 Task: Add Sprouts Sea Salt Wavy Potato Chips to the cart.
Action: Mouse pressed left at (24, 86)
Screenshot: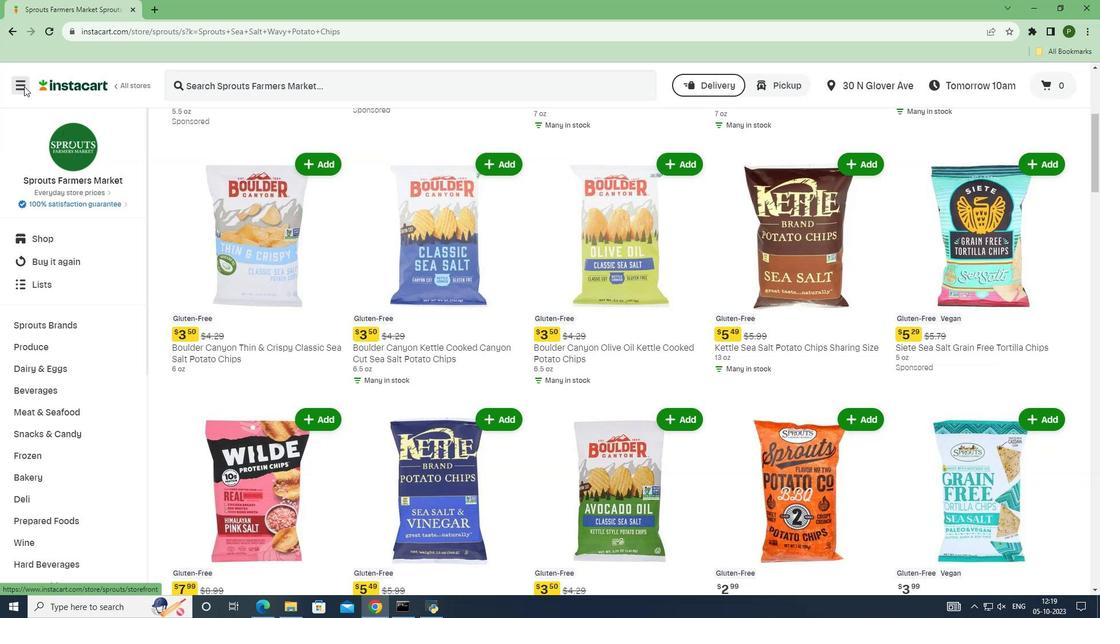 
Action: Mouse moved to (52, 315)
Screenshot: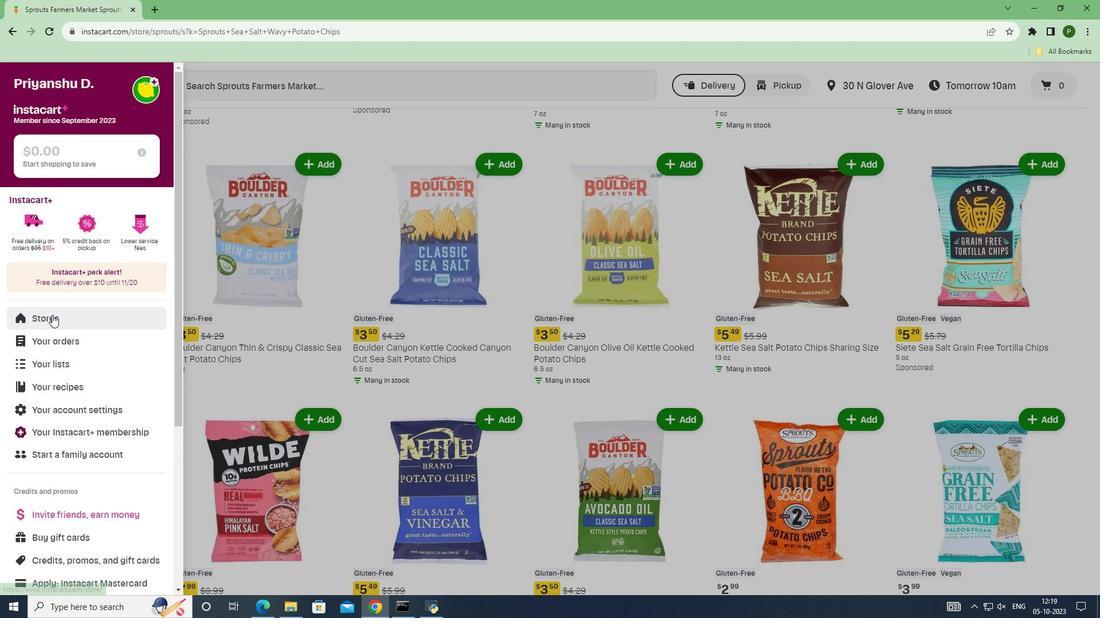 
Action: Mouse pressed left at (52, 315)
Screenshot: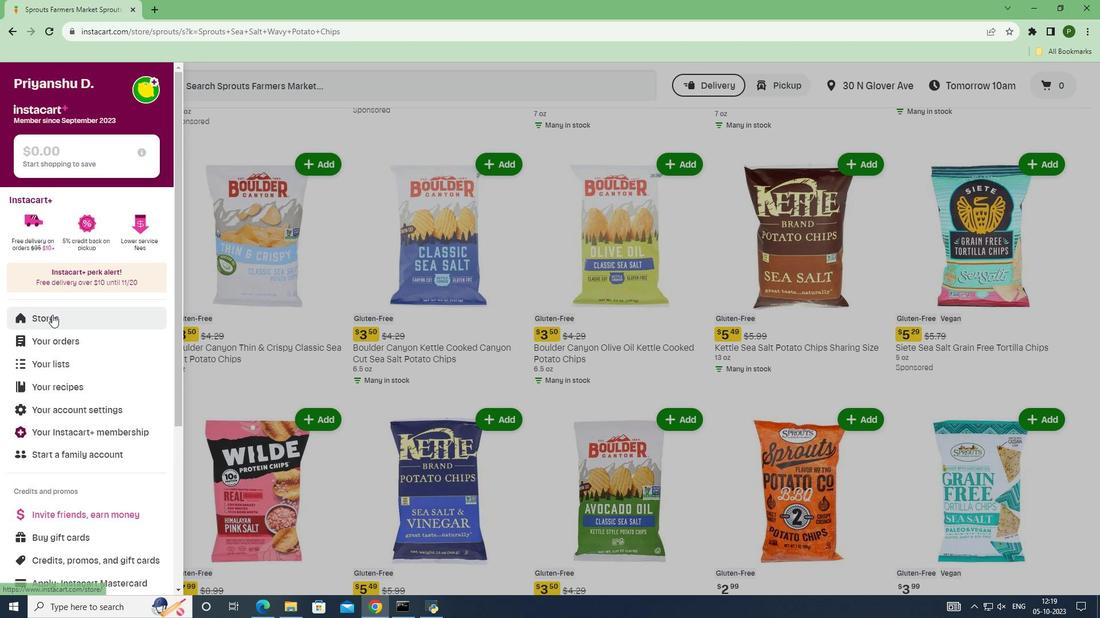 
Action: Mouse moved to (253, 132)
Screenshot: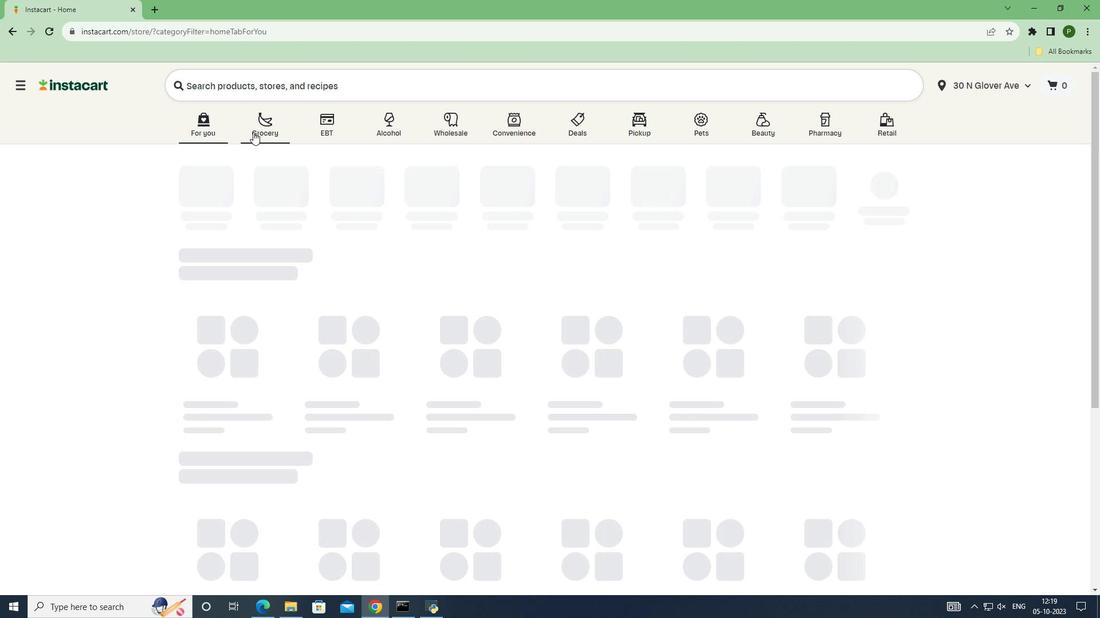 
Action: Mouse pressed left at (253, 132)
Screenshot: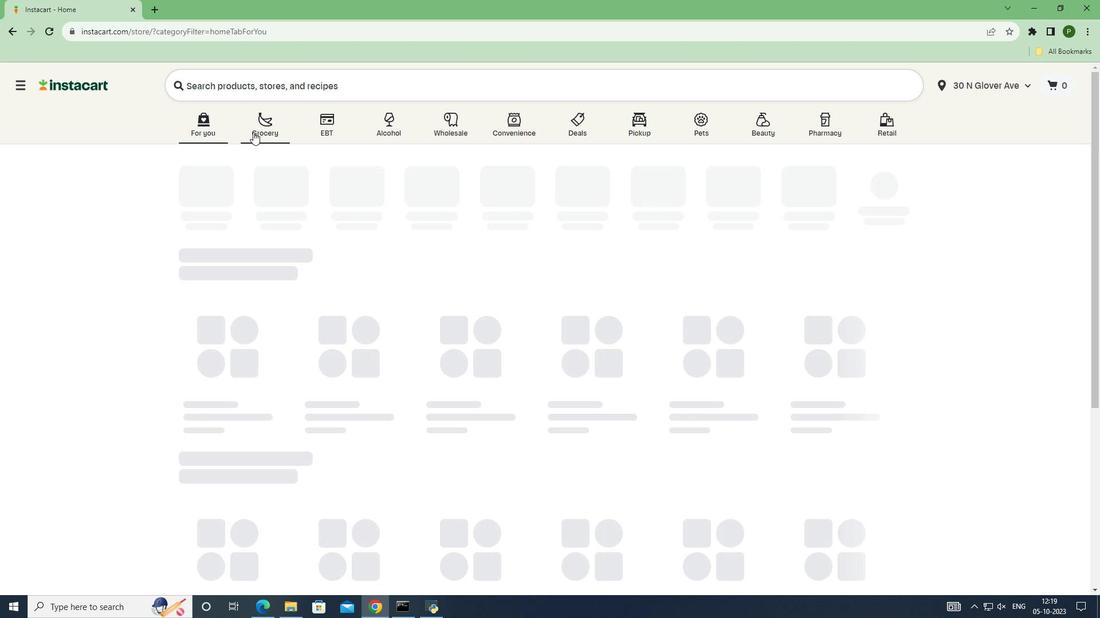 
Action: Mouse moved to (700, 252)
Screenshot: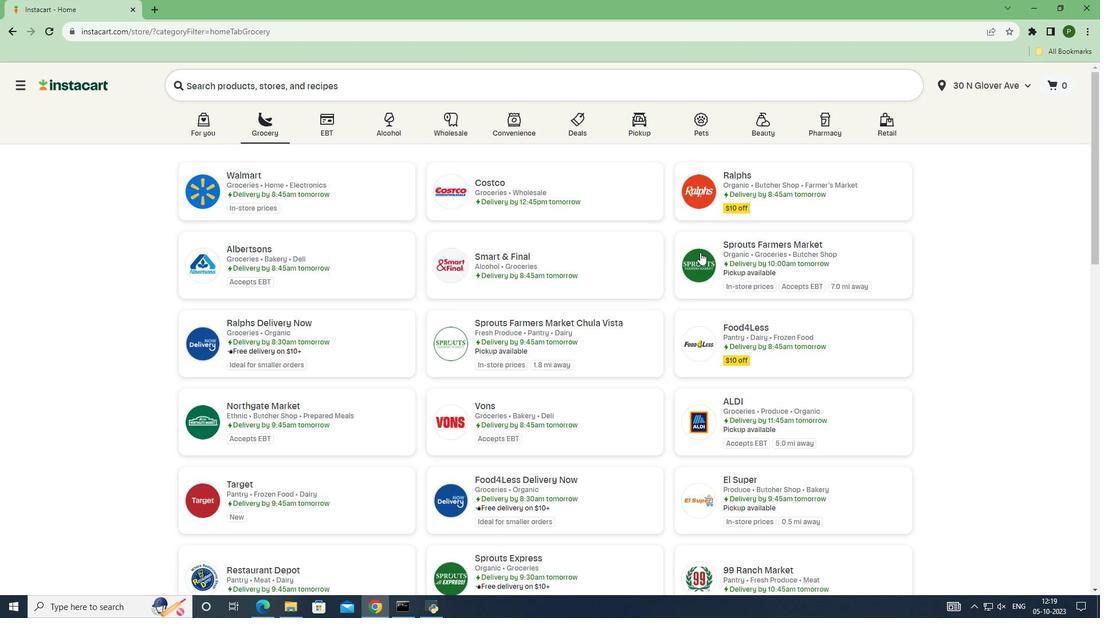 
Action: Mouse pressed left at (700, 252)
Screenshot: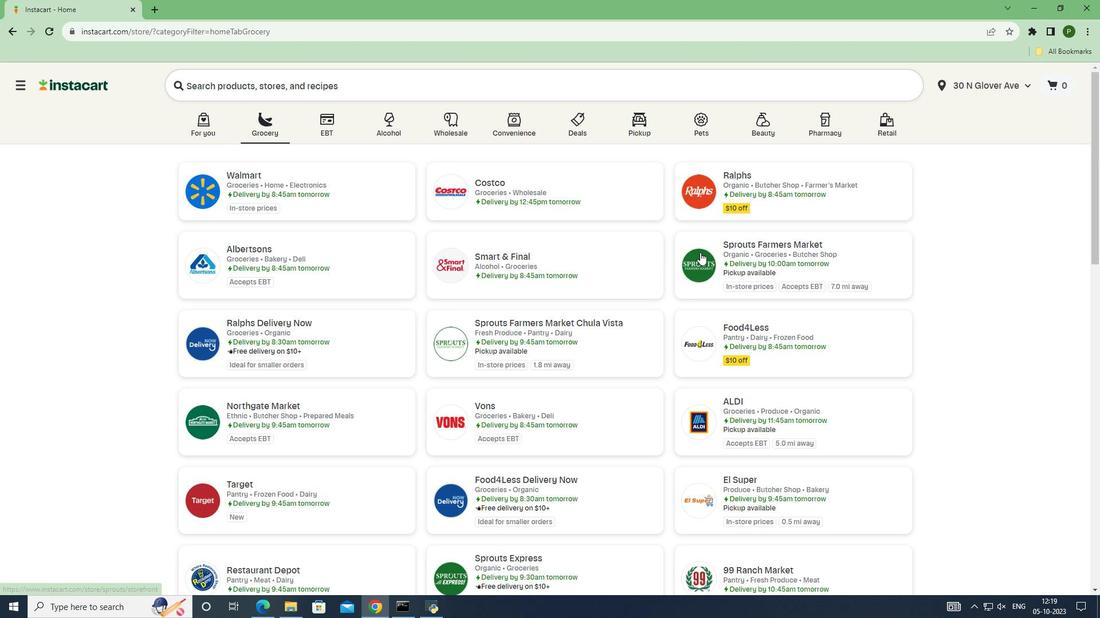 
Action: Mouse moved to (75, 330)
Screenshot: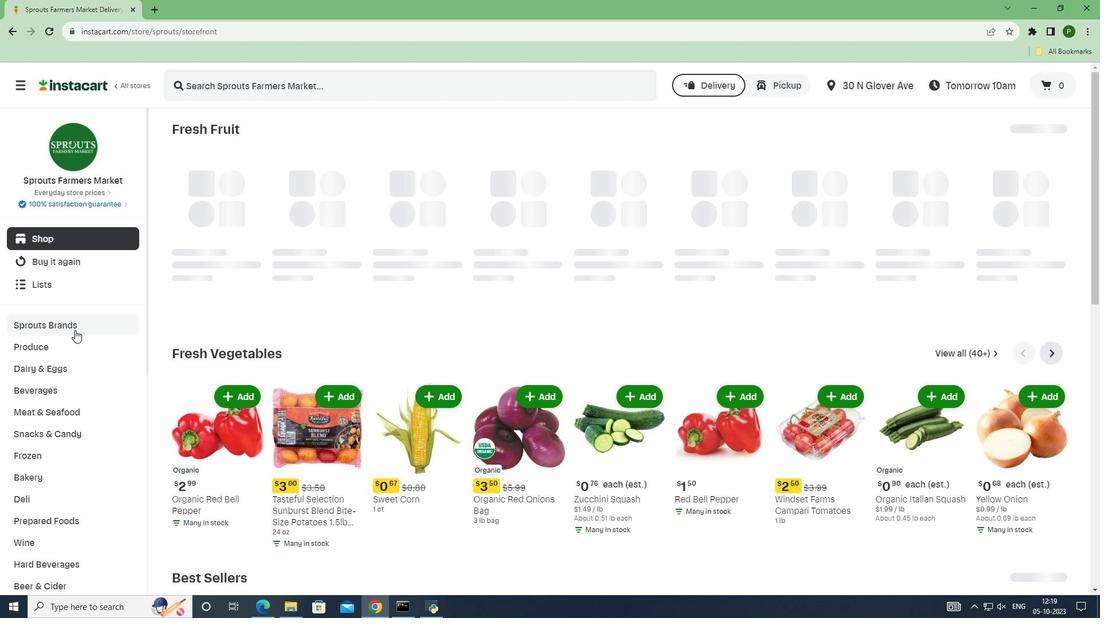 
Action: Mouse pressed left at (75, 330)
Screenshot: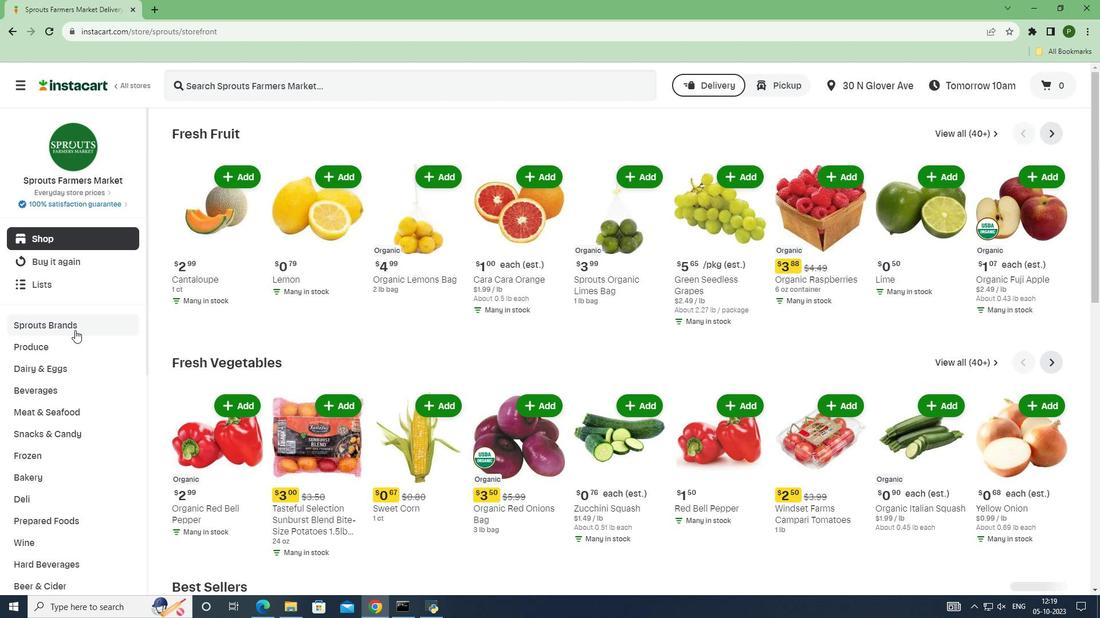 
Action: Mouse moved to (53, 414)
Screenshot: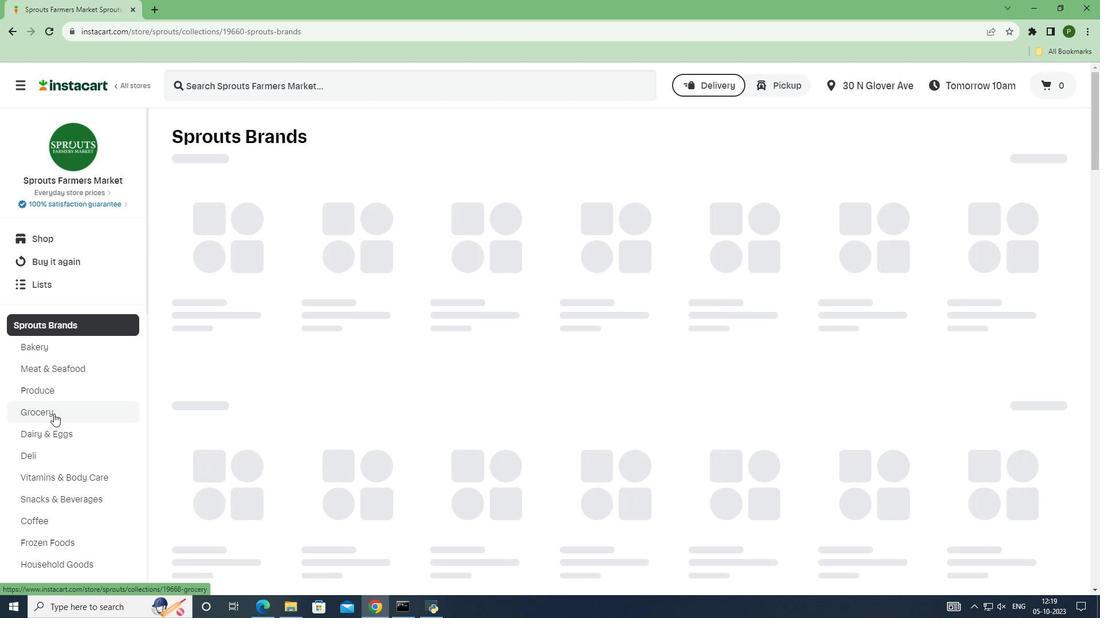 
Action: Mouse pressed left at (53, 414)
Screenshot: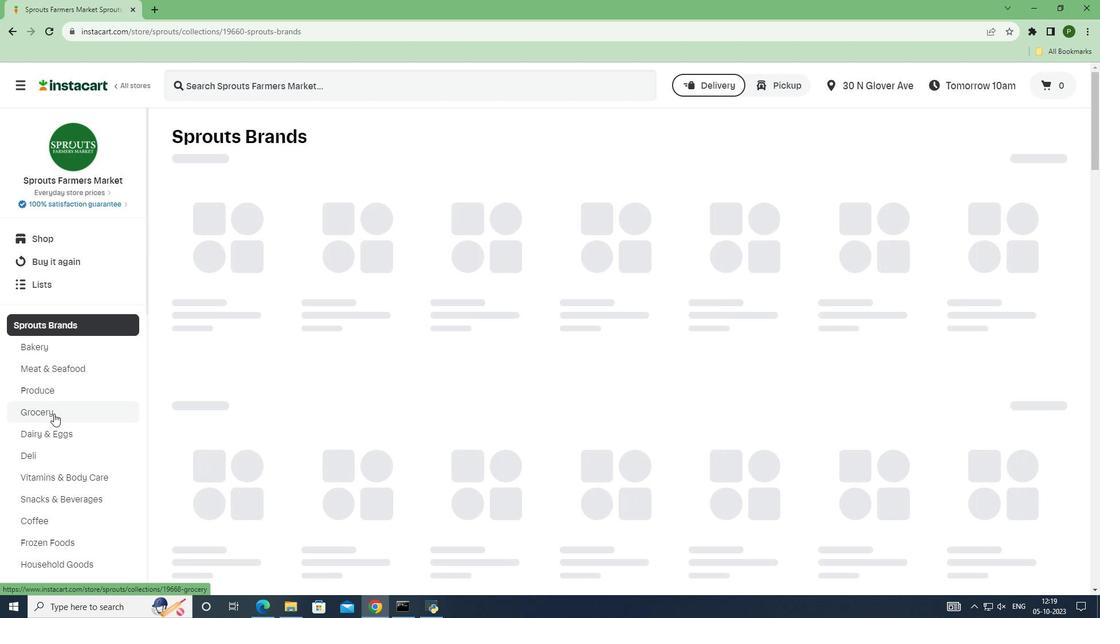
Action: Mouse moved to (260, 253)
Screenshot: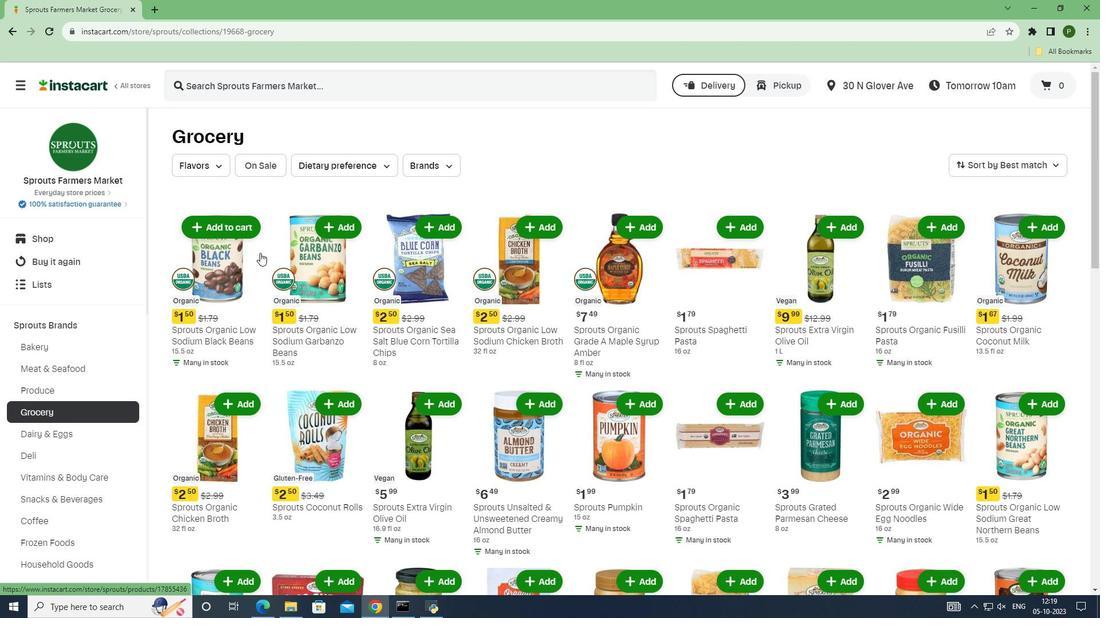 
Action: Mouse scrolled (260, 252) with delta (0, 0)
Screenshot: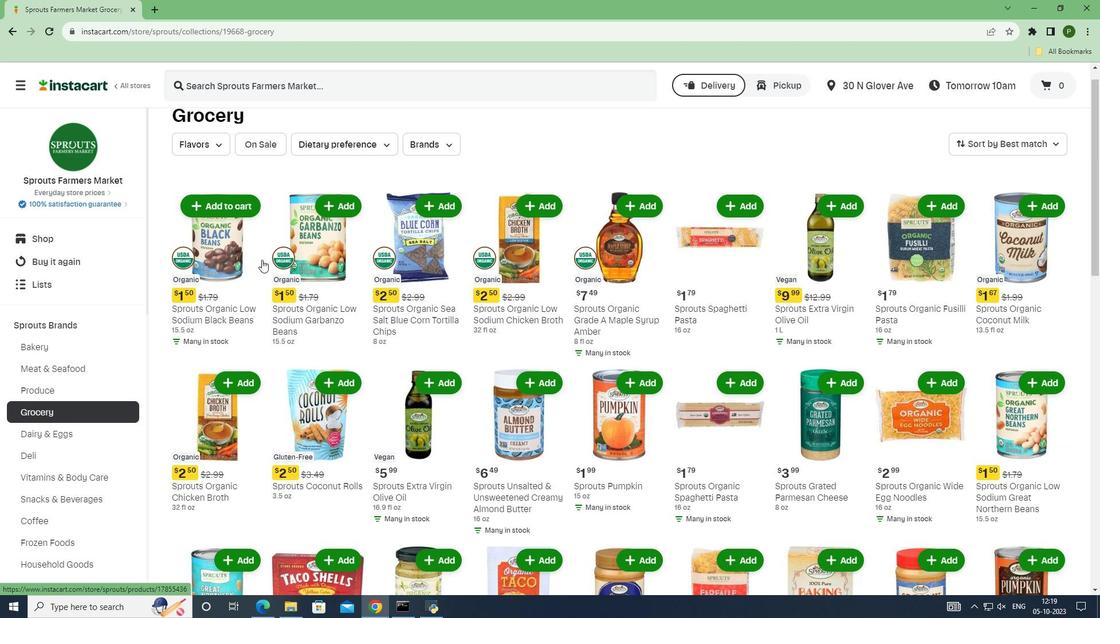 
Action: Mouse moved to (261, 260)
Screenshot: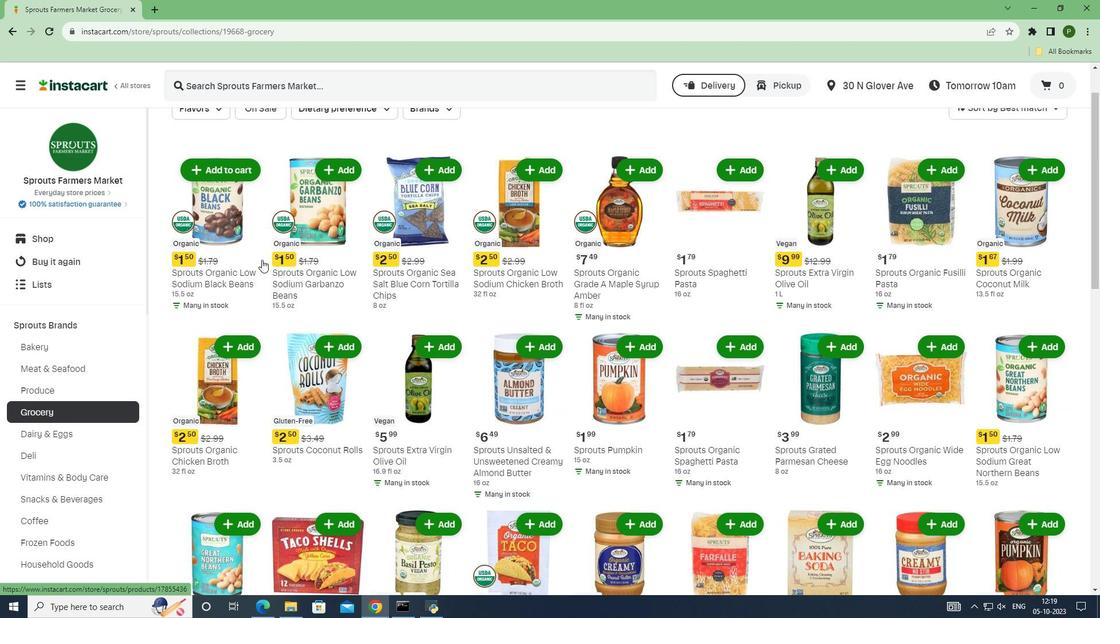 
Action: Mouse scrolled (261, 259) with delta (0, 0)
Screenshot: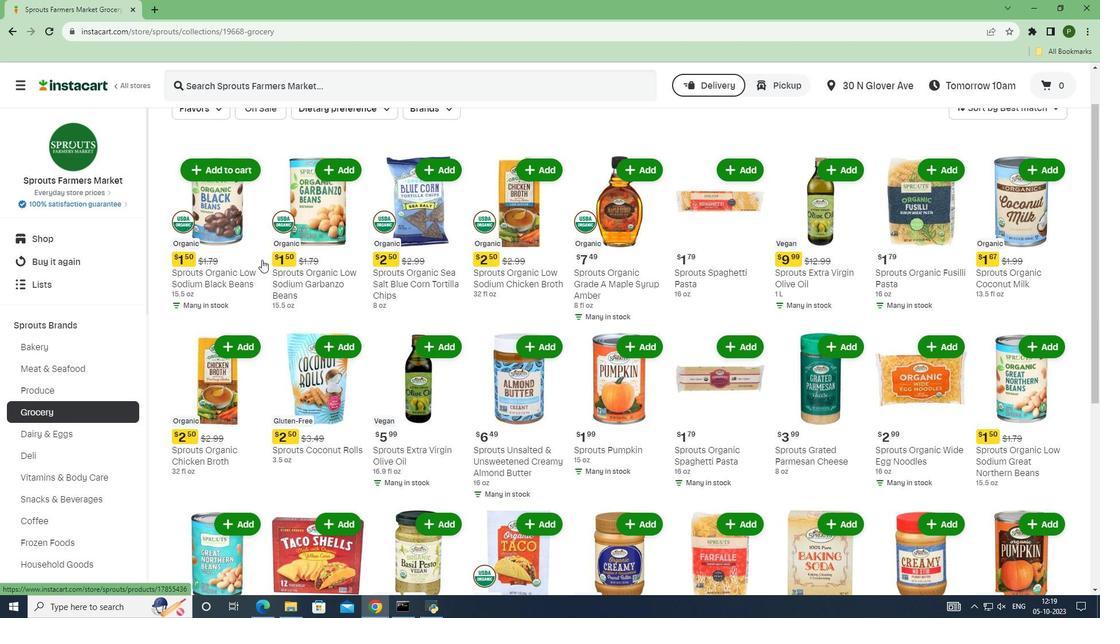 
Action: Mouse scrolled (261, 259) with delta (0, 0)
Screenshot: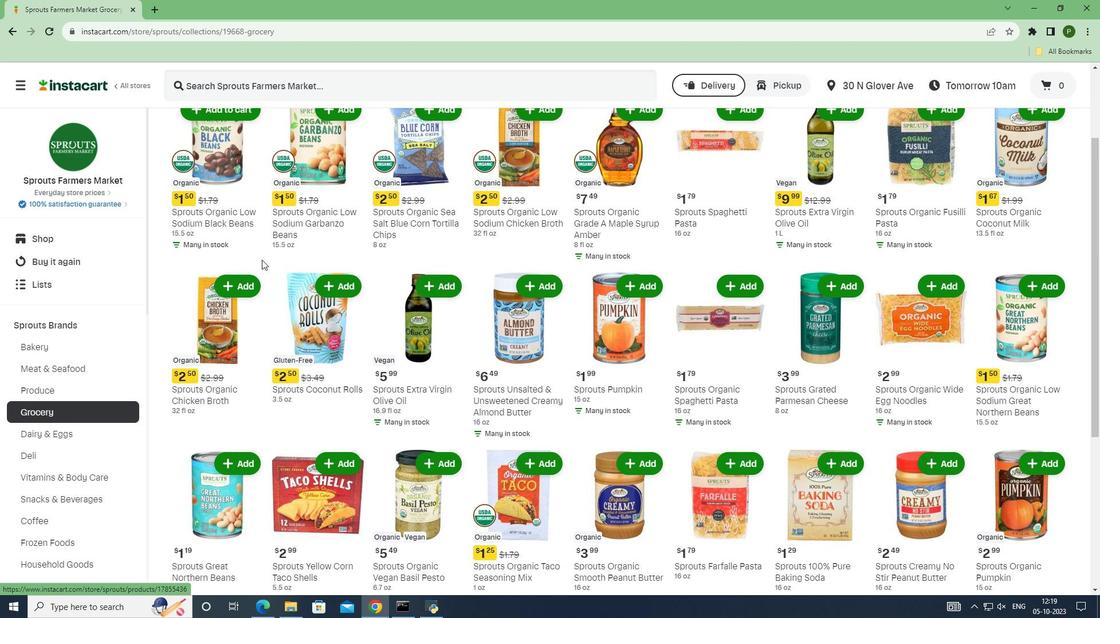 
Action: Mouse scrolled (261, 259) with delta (0, 0)
Screenshot: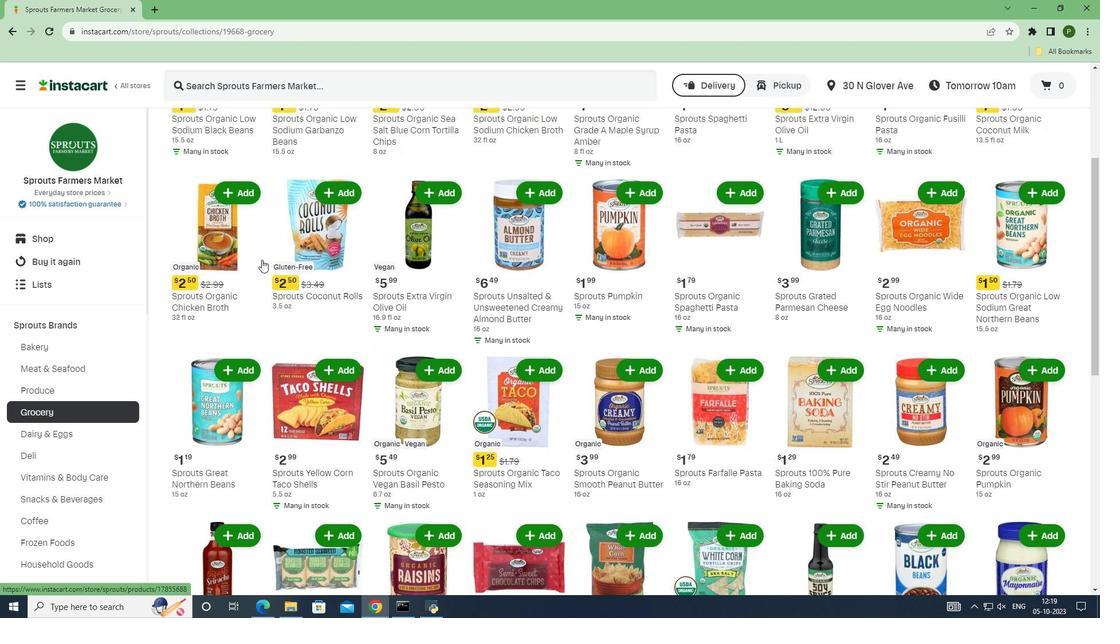 
Action: Mouse scrolled (261, 259) with delta (0, 0)
Screenshot: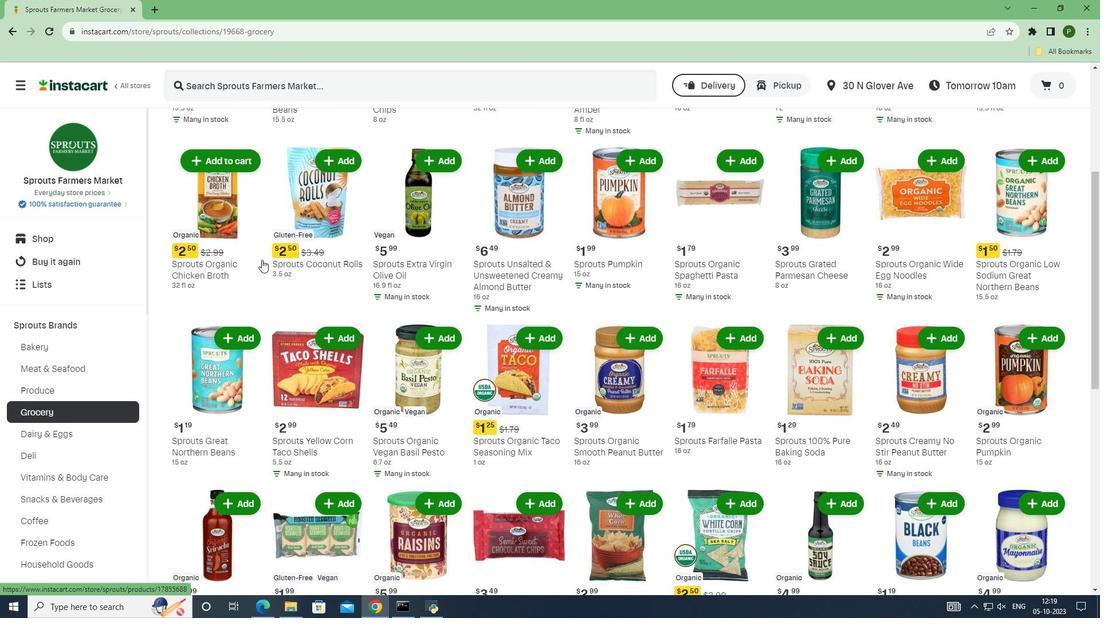 
Action: Mouse scrolled (261, 259) with delta (0, 0)
Screenshot: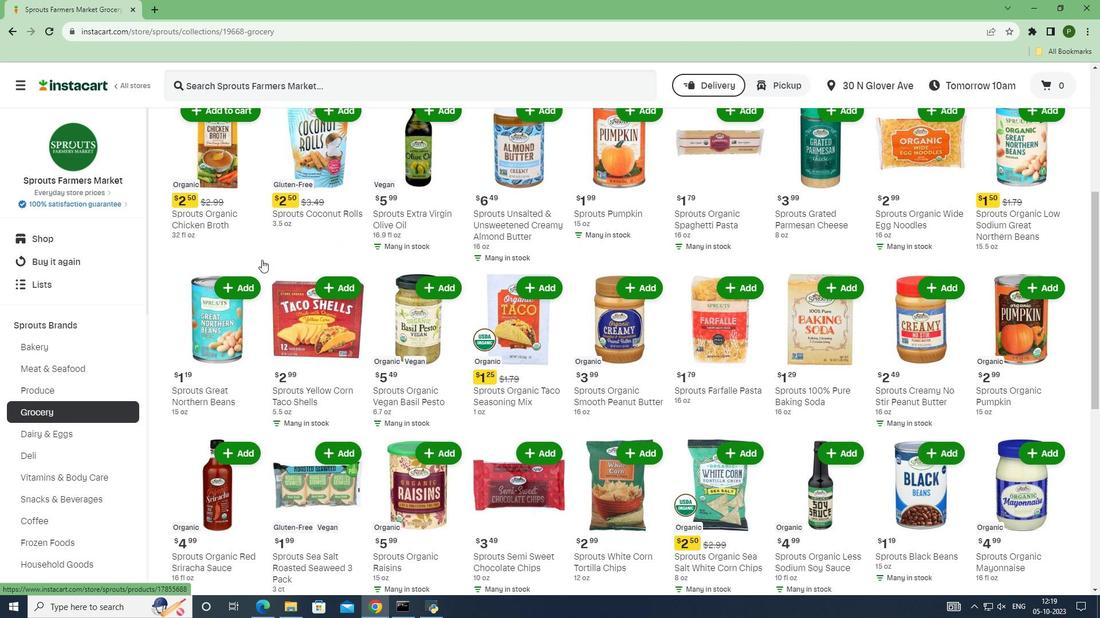 
Action: Mouse scrolled (261, 259) with delta (0, 0)
Screenshot: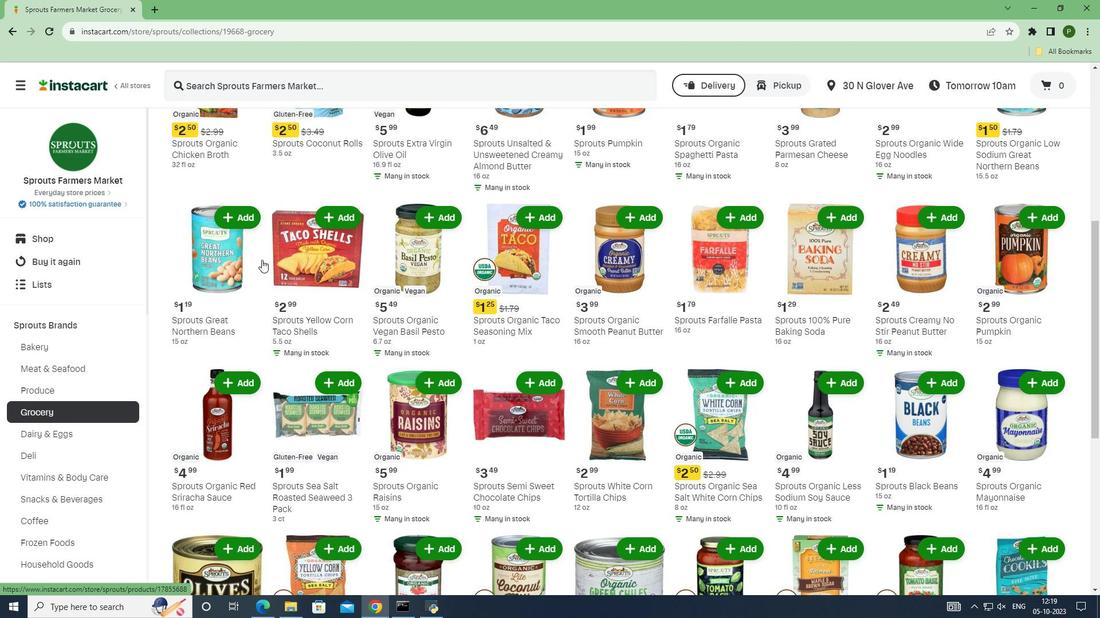 
Action: Mouse scrolled (261, 259) with delta (0, 0)
Screenshot: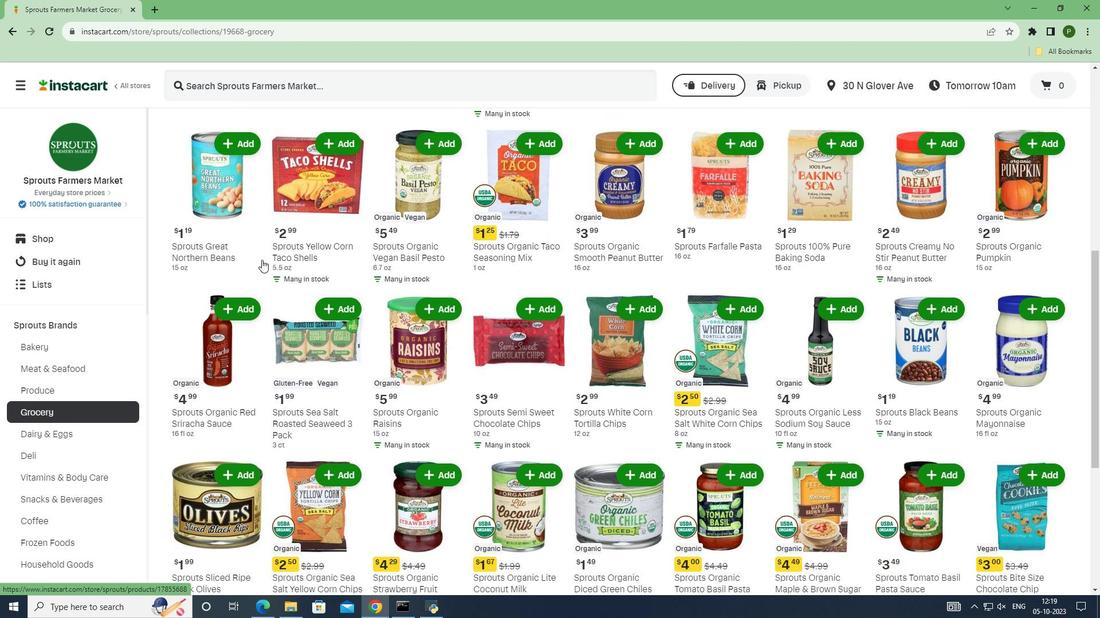
Action: Mouse scrolled (261, 259) with delta (0, 0)
Screenshot: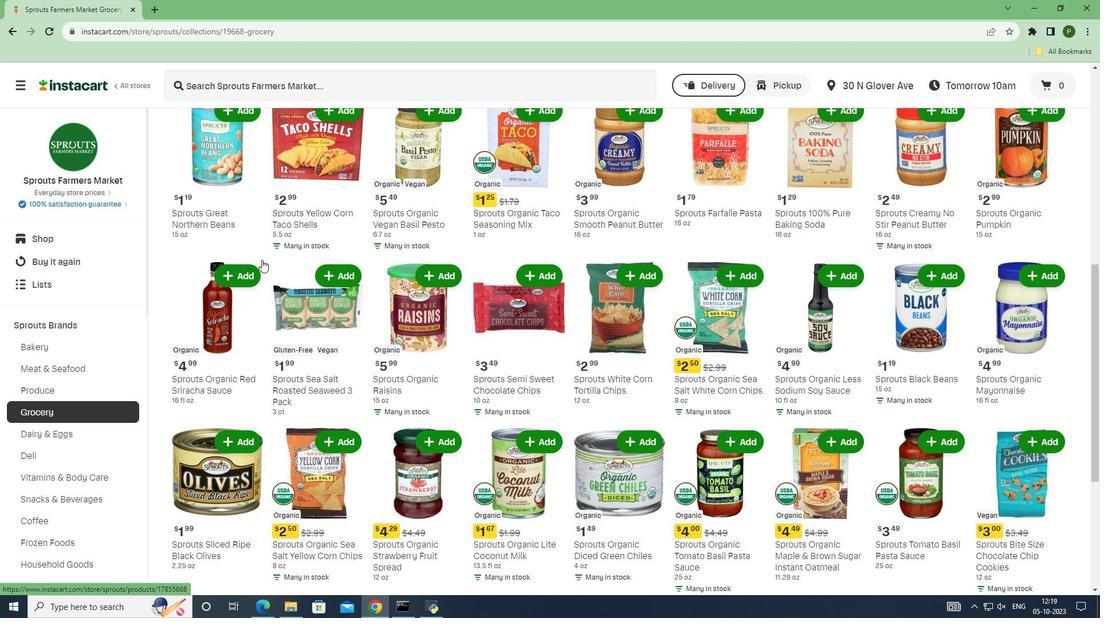 
Action: Mouse scrolled (261, 259) with delta (0, 0)
Screenshot: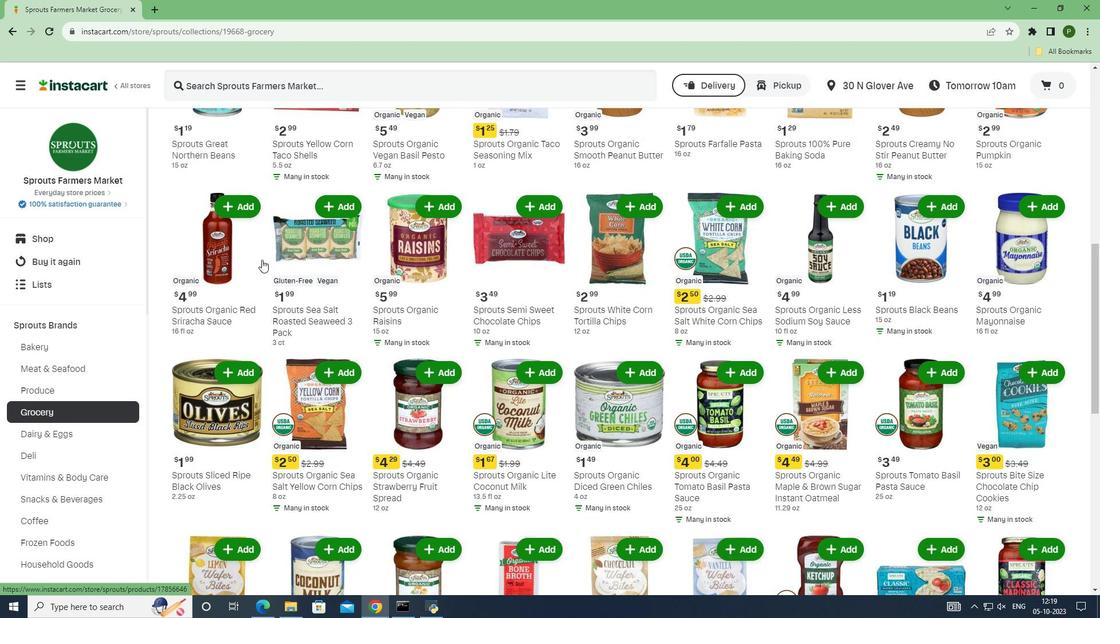 
Action: Mouse scrolled (261, 259) with delta (0, 0)
Screenshot: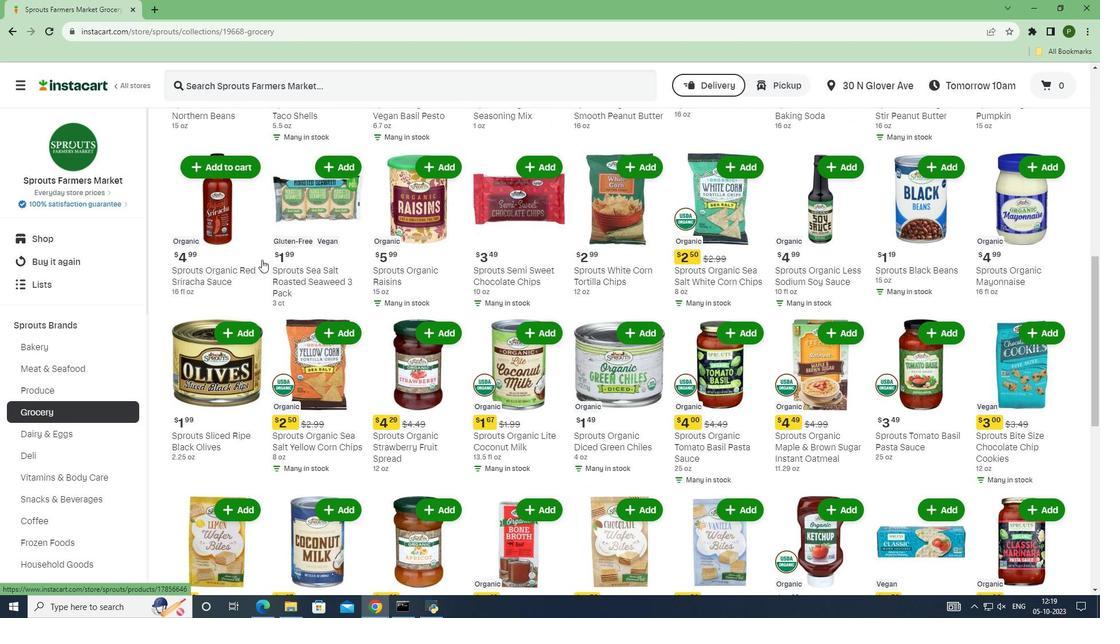 
Action: Mouse scrolled (261, 259) with delta (0, 0)
Screenshot: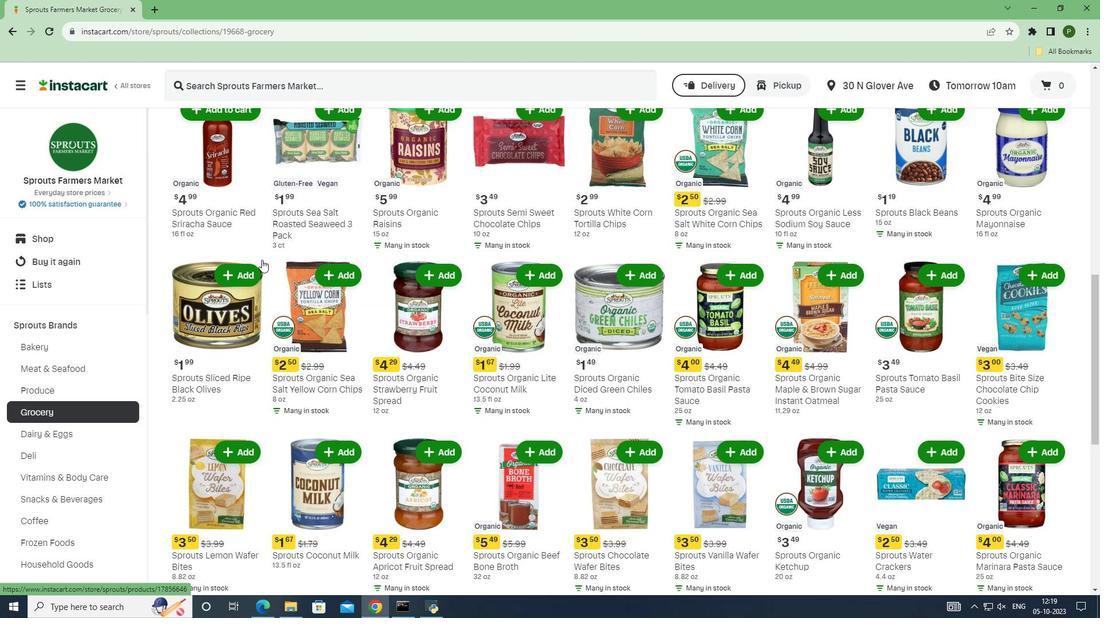 
Action: Mouse scrolled (261, 259) with delta (0, 0)
Screenshot: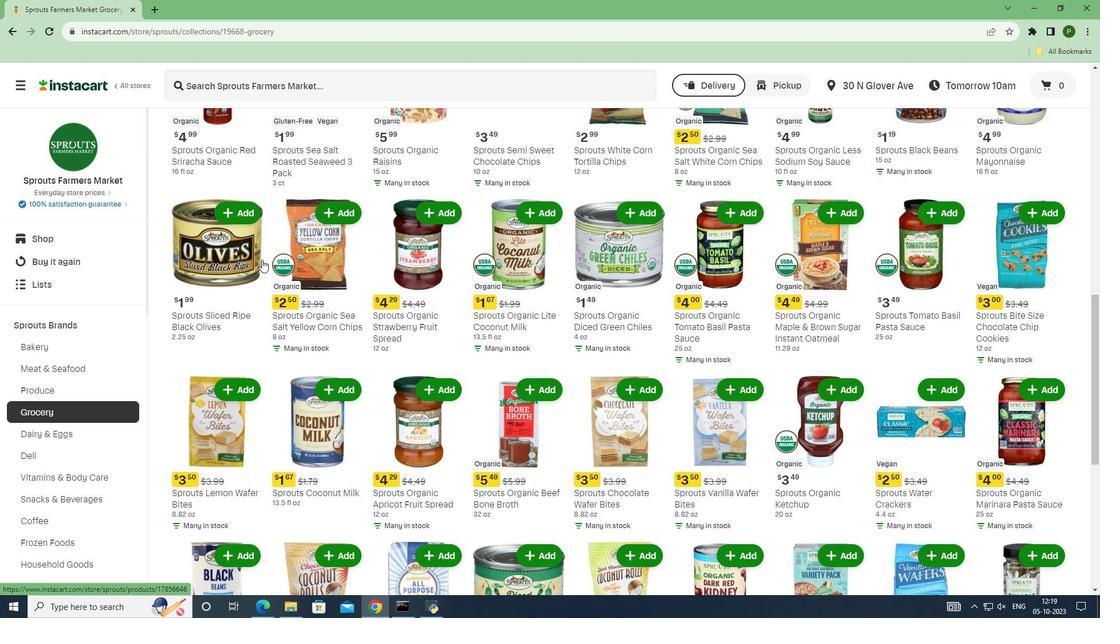 
Action: Mouse scrolled (261, 259) with delta (0, 0)
Screenshot: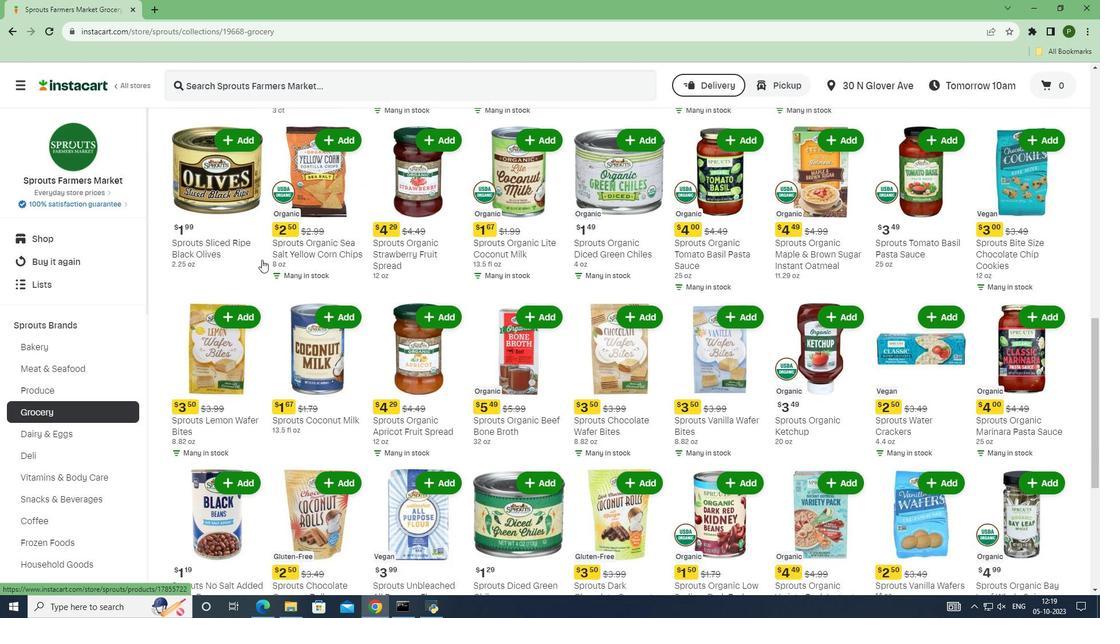 
Action: Mouse scrolled (261, 259) with delta (0, 0)
Screenshot: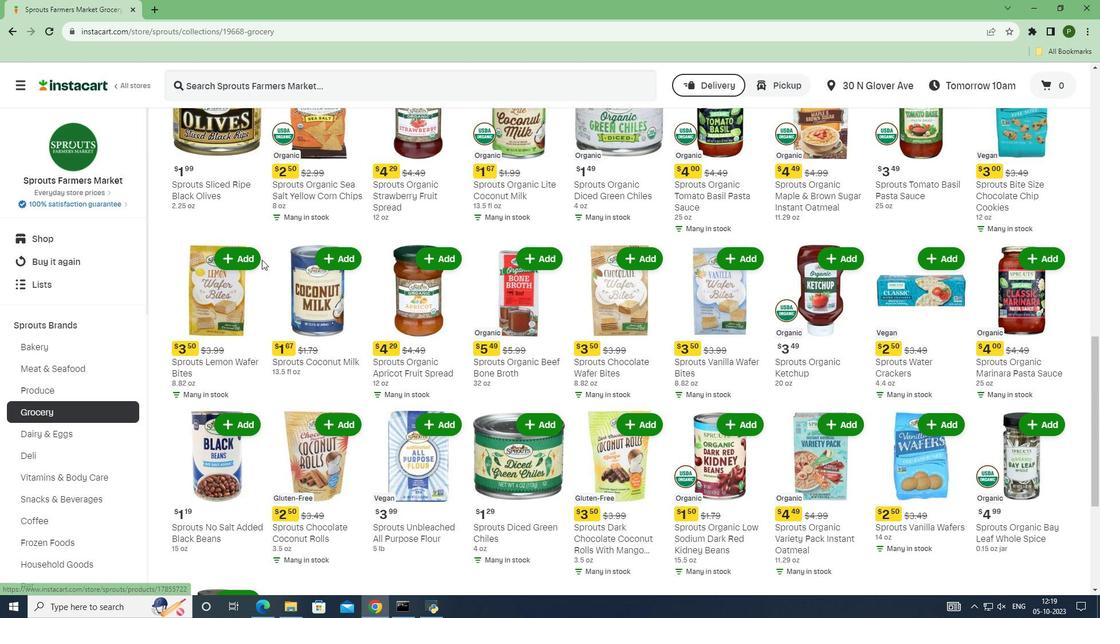 
Action: Mouse scrolled (261, 259) with delta (0, 0)
Screenshot: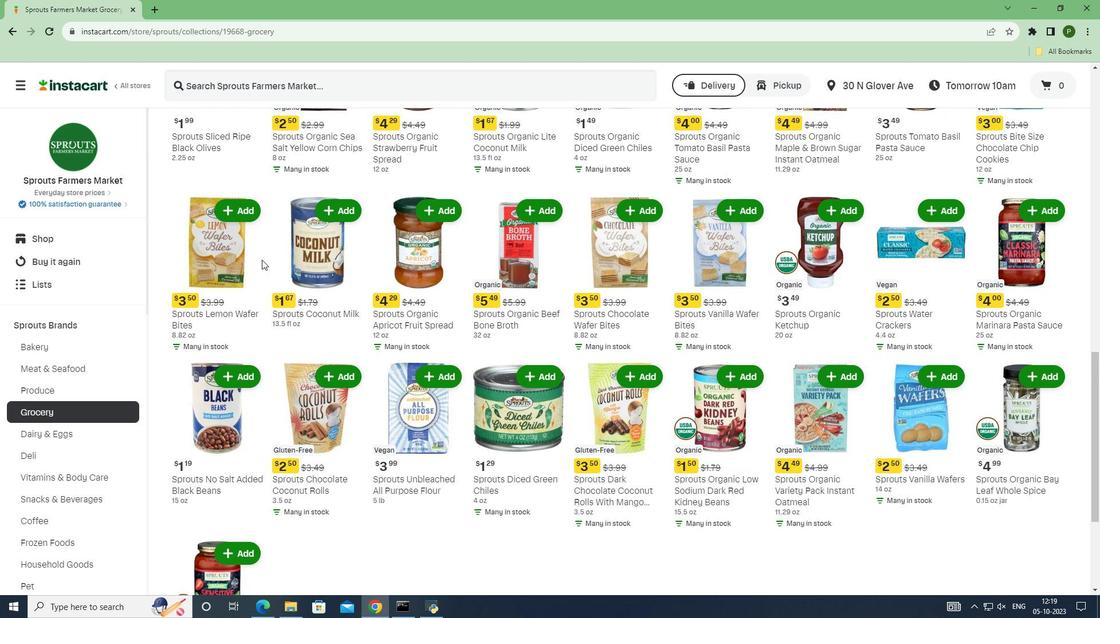 
Action: Mouse scrolled (261, 259) with delta (0, 0)
Screenshot: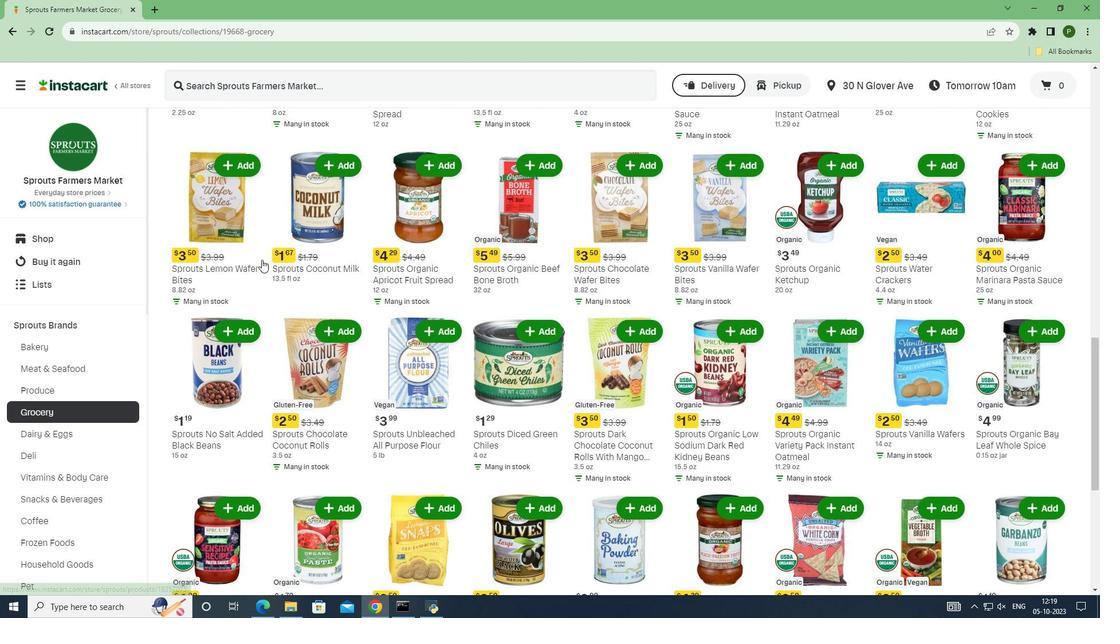 
Action: Mouse scrolled (261, 259) with delta (0, 0)
Screenshot: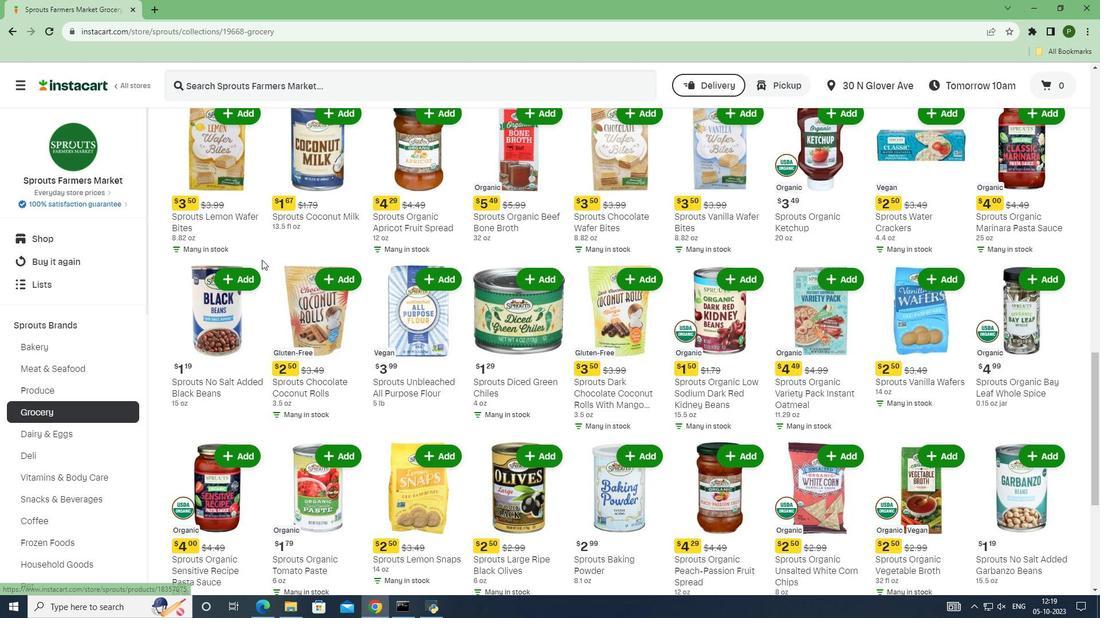 
Action: Mouse scrolled (261, 259) with delta (0, 0)
Screenshot: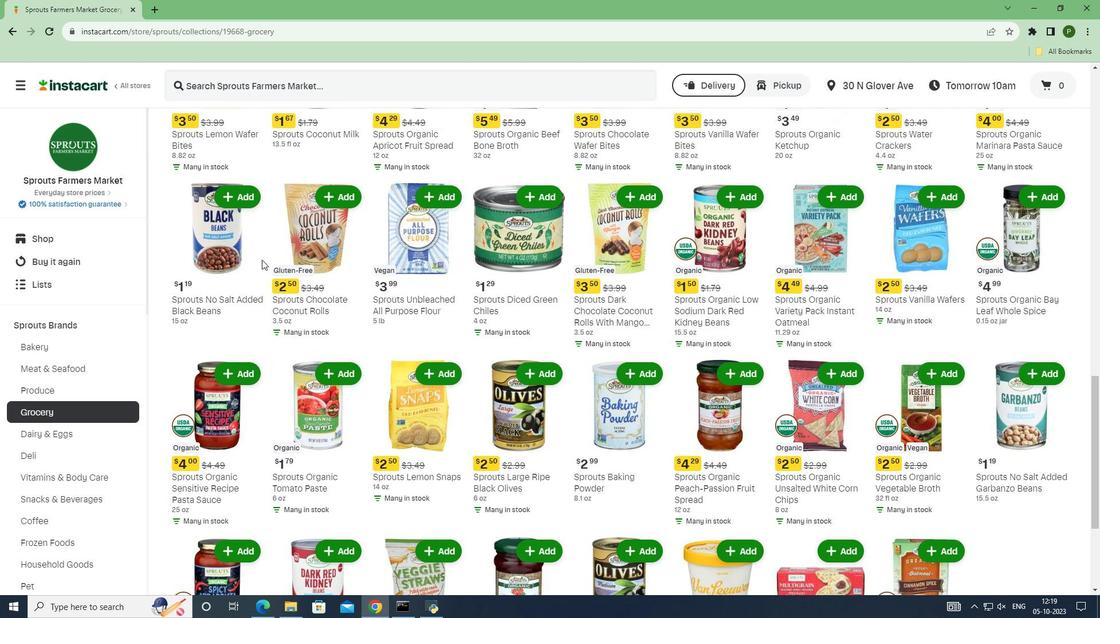 
Action: Mouse scrolled (261, 259) with delta (0, 0)
Screenshot: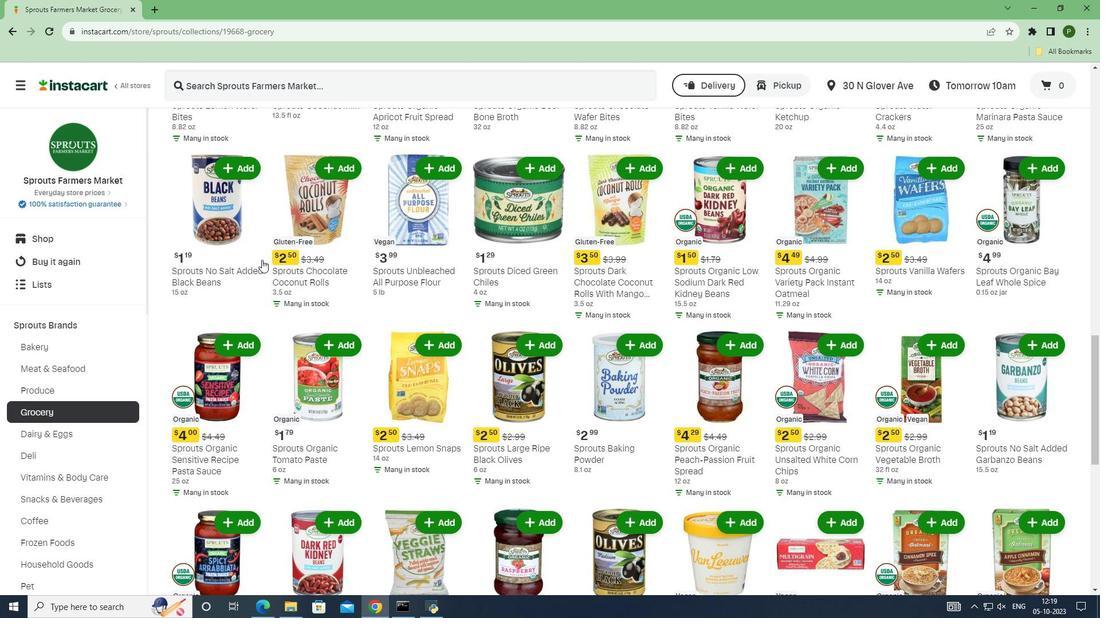 
Action: Mouse scrolled (261, 259) with delta (0, 0)
Screenshot: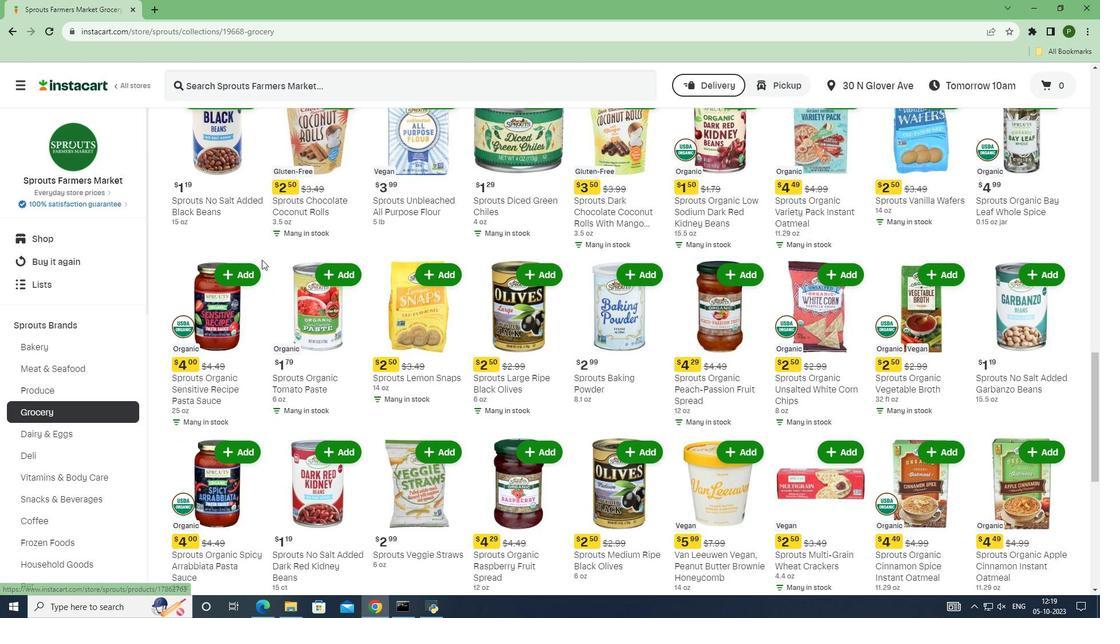 
Action: Mouse scrolled (261, 259) with delta (0, 0)
Screenshot: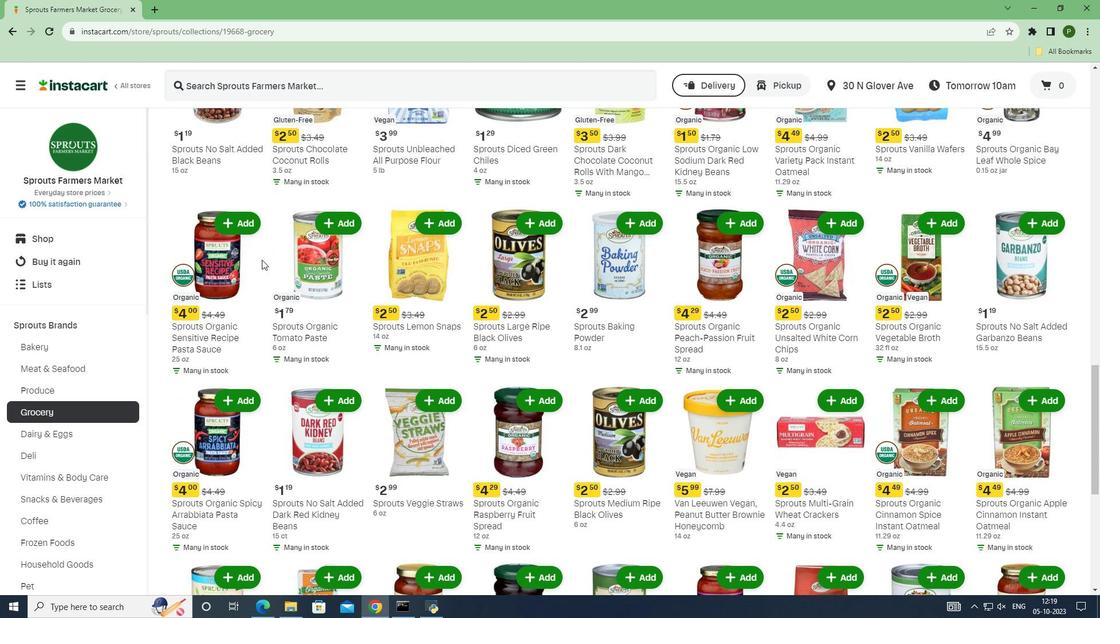 
Action: Mouse scrolled (261, 259) with delta (0, 0)
Screenshot: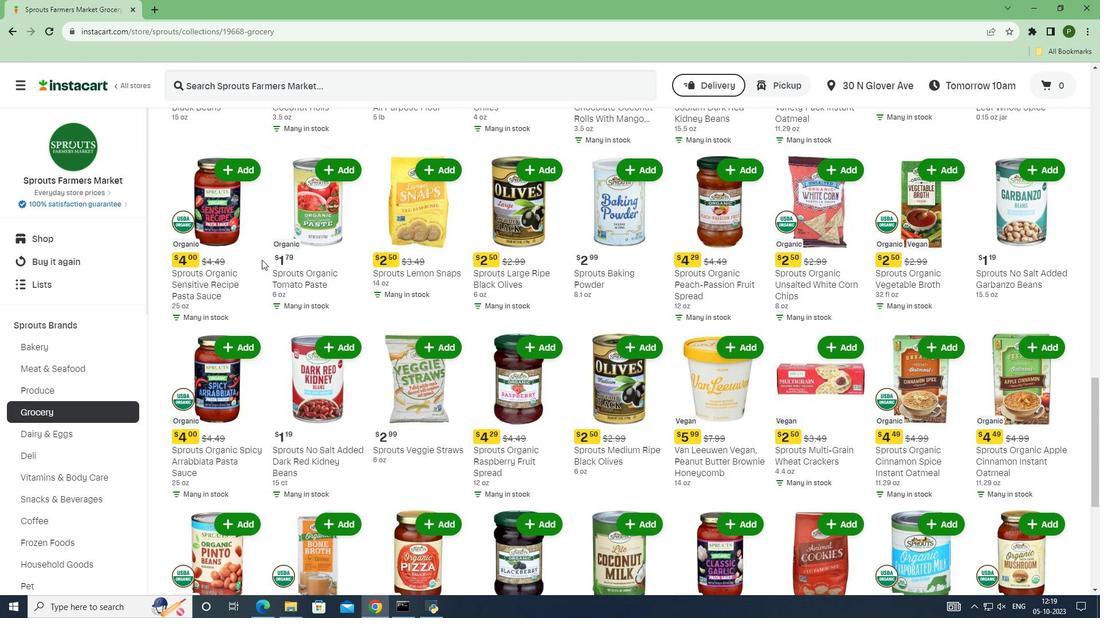 
Action: Mouse scrolled (261, 259) with delta (0, 0)
Screenshot: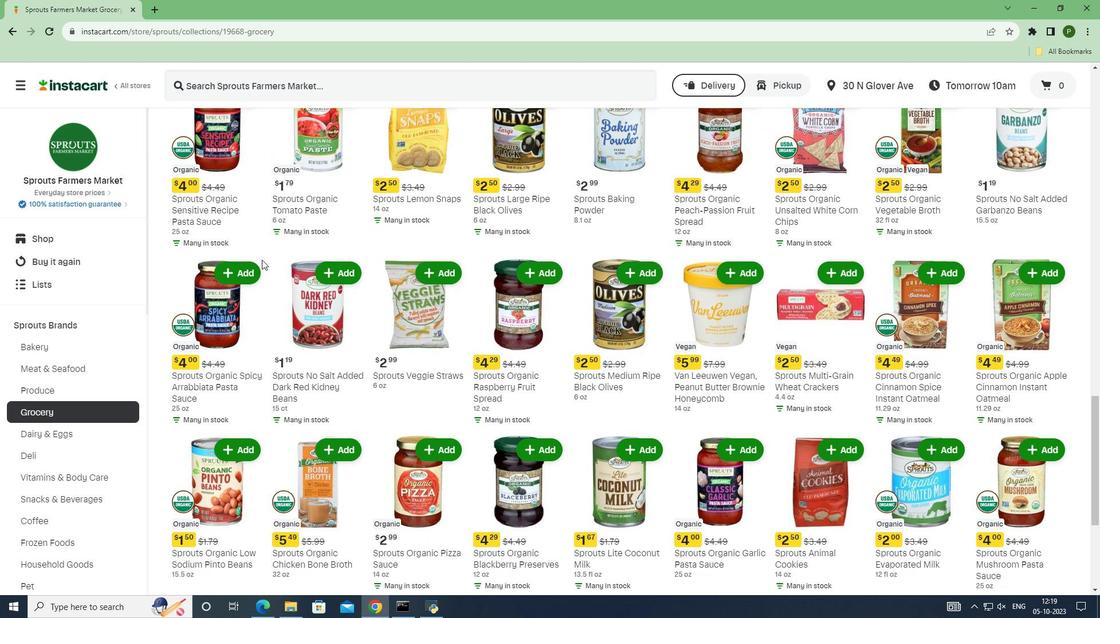 
Action: Mouse scrolled (261, 259) with delta (0, 0)
Screenshot: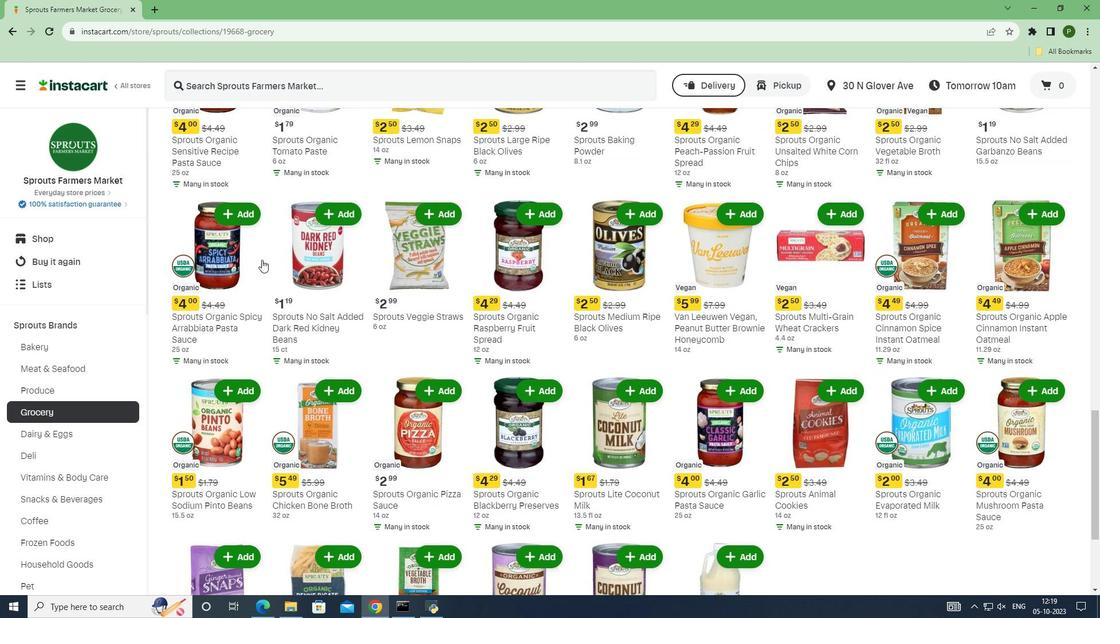 
Action: Mouse scrolled (261, 259) with delta (0, 0)
Screenshot: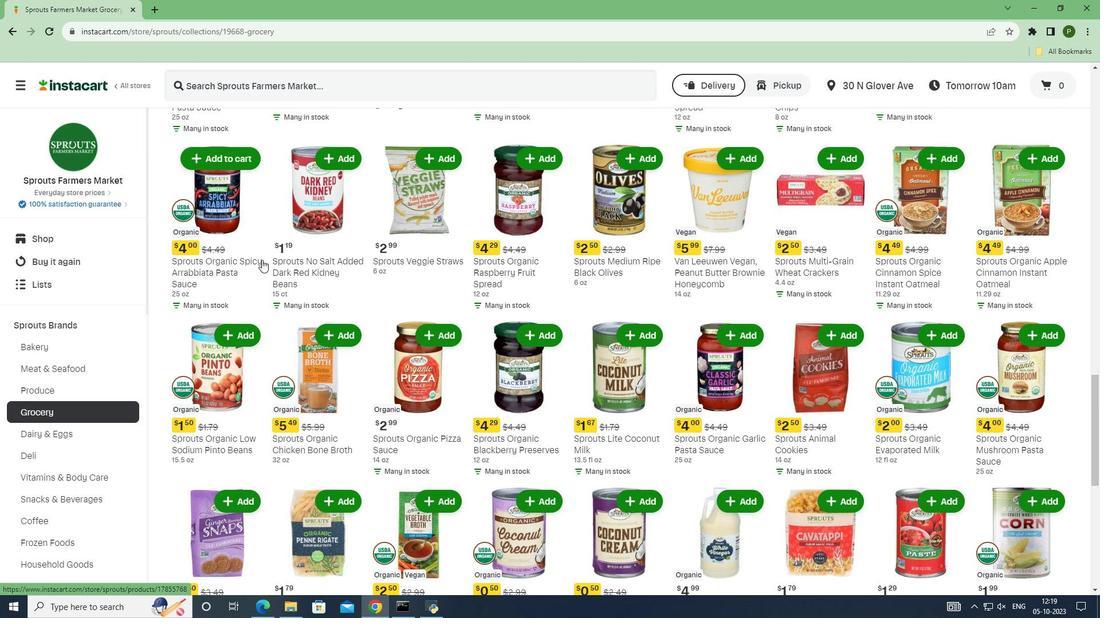 
Action: Mouse scrolled (261, 259) with delta (0, 0)
Screenshot: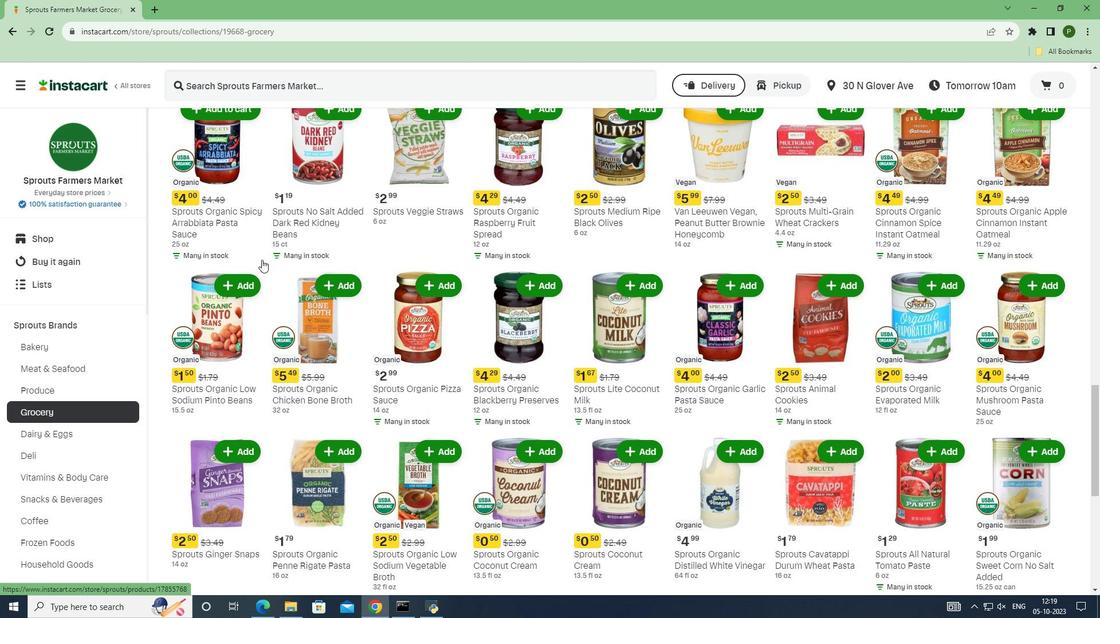 
Action: Mouse scrolled (261, 259) with delta (0, 0)
Screenshot: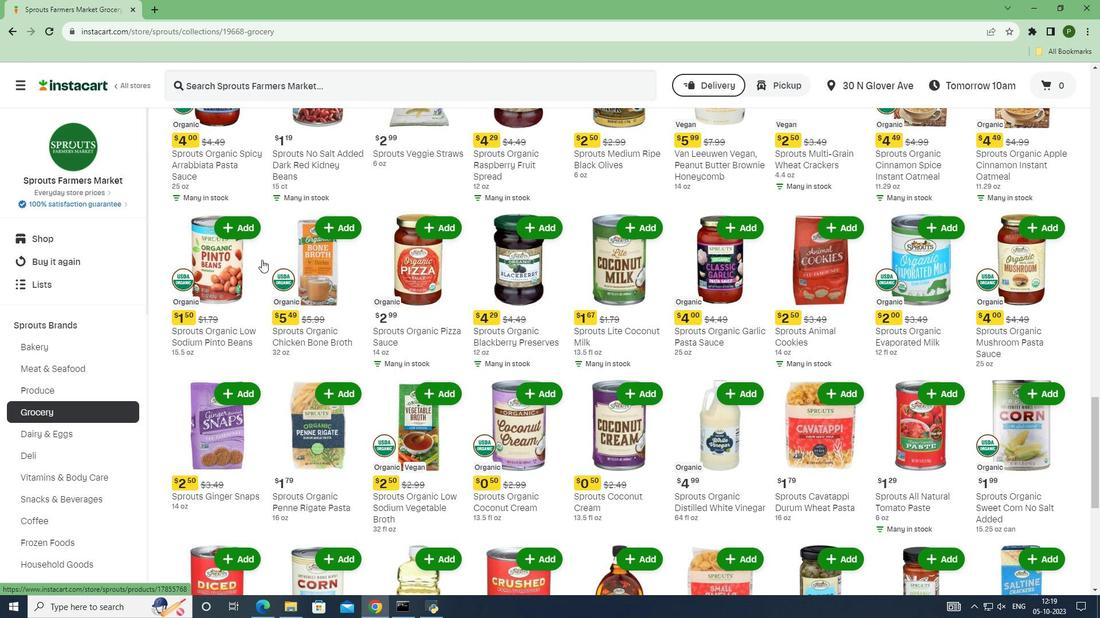 
Action: Mouse scrolled (261, 259) with delta (0, 0)
Screenshot: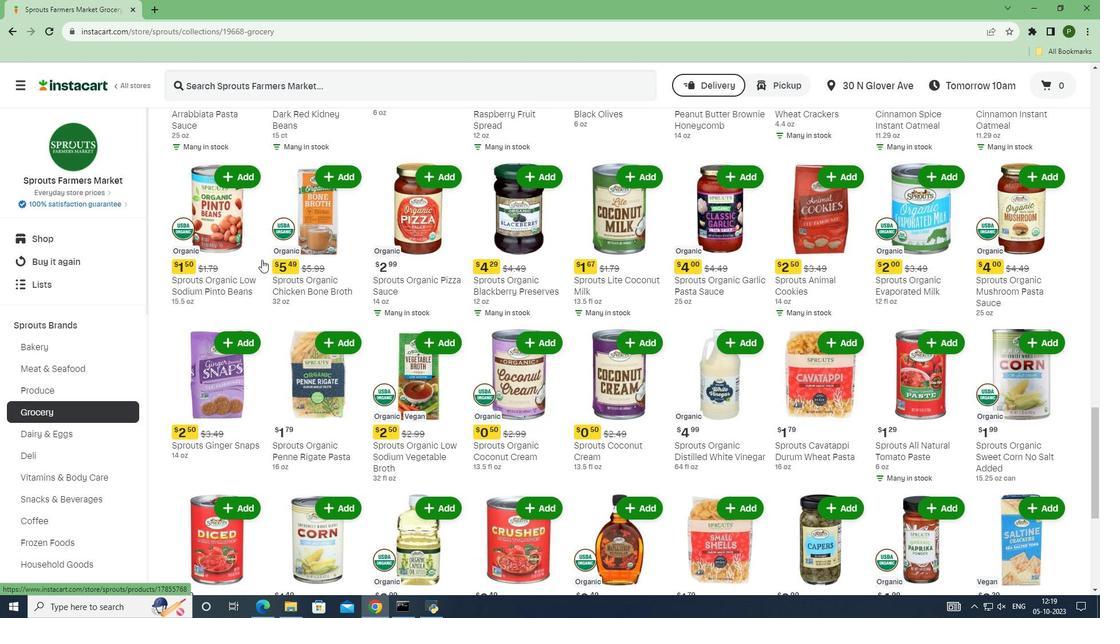 
Action: Mouse scrolled (261, 259) with delta (0, 0)
Screenshot: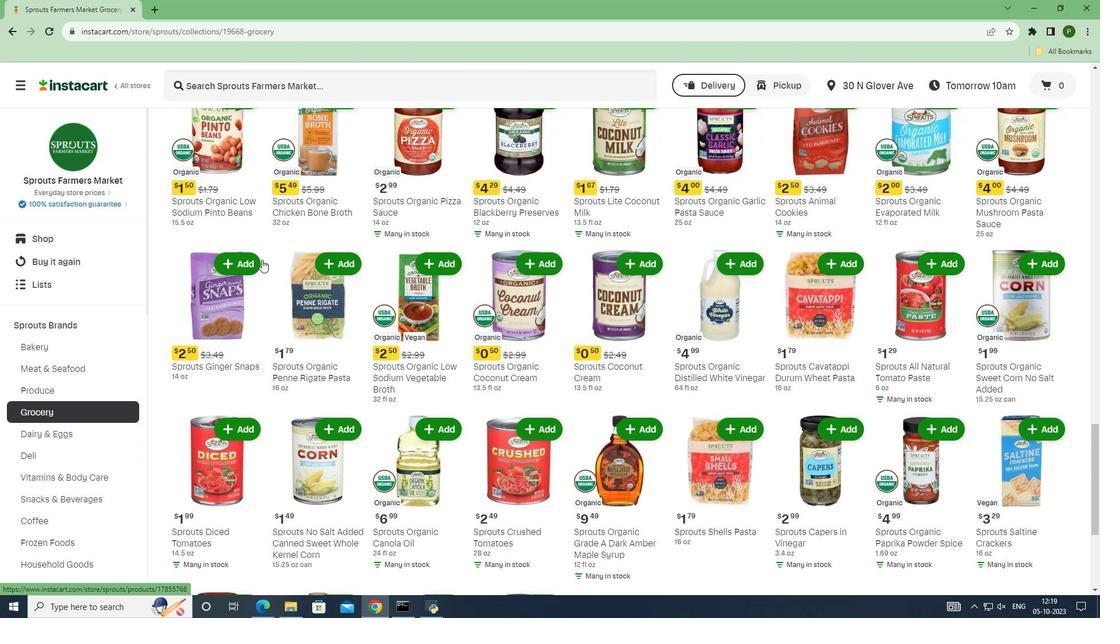 
Action: Mouse scrolled (261, 259) with delta (0, 0)
Screenshot: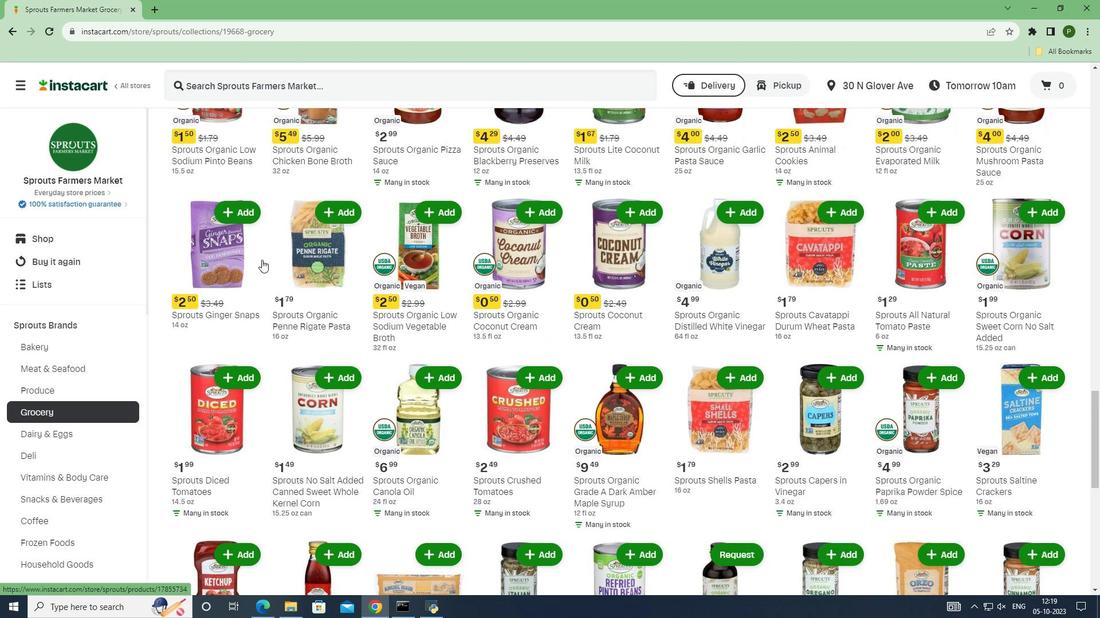 
Action: Mouse scrolled (261, 259) with delta (0, 0)
Screenshot: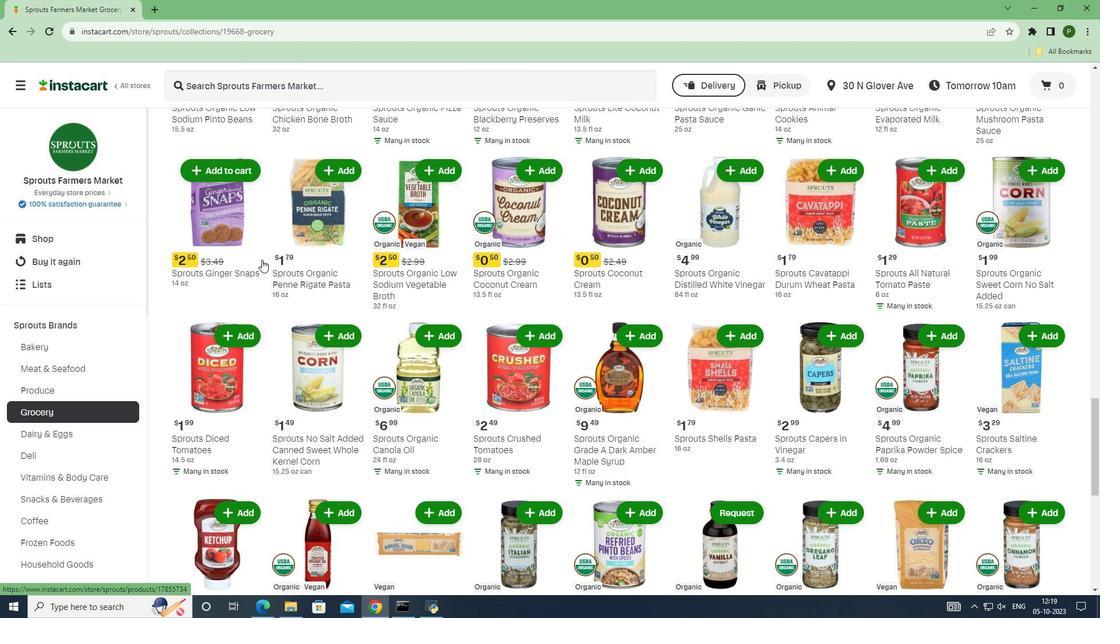 
Action: Mouse scrolled (261, 259) with delta (0, 0)
Screenshot: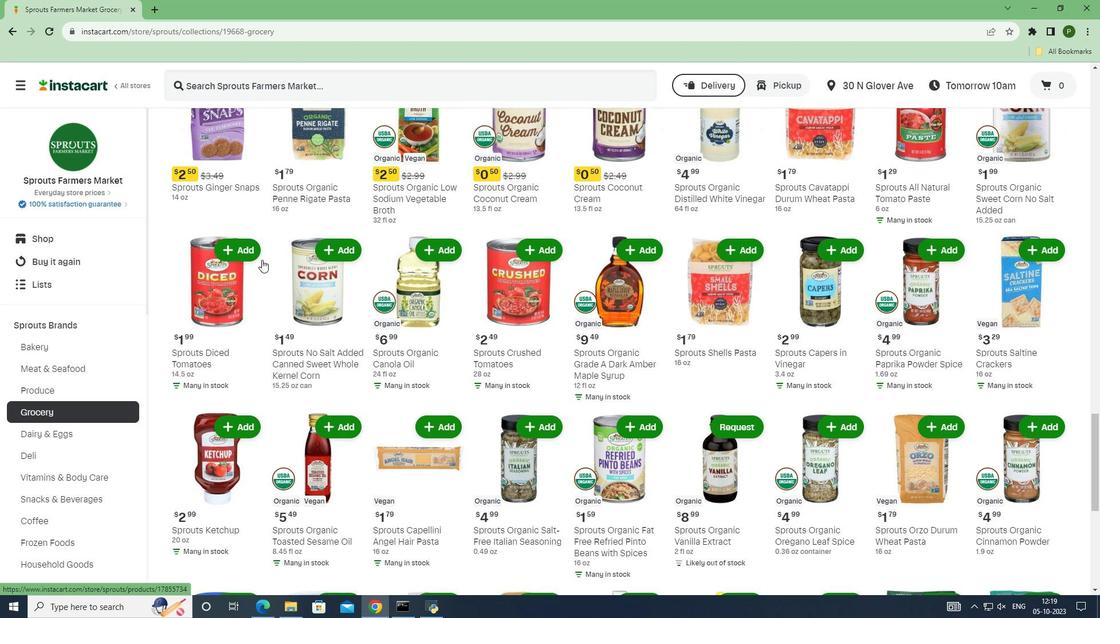 
Action: Mouse scrolled (261, 259) with delta (0, 0)
Screenshot: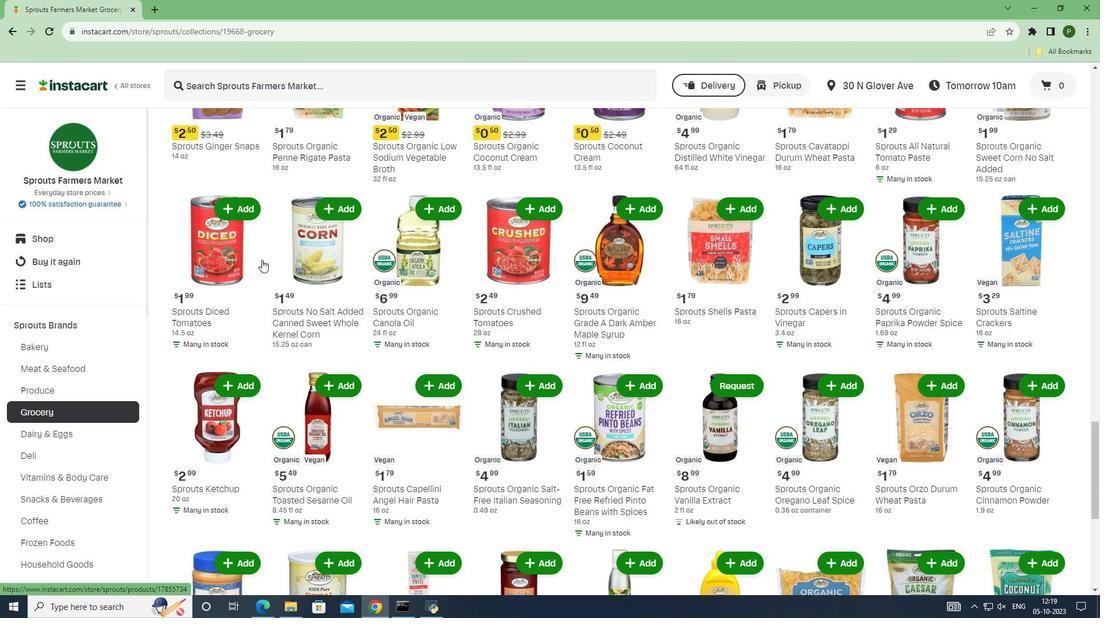 
Action: Mouse scrolled (261, 259) with delta (0, 0)
Screenshot: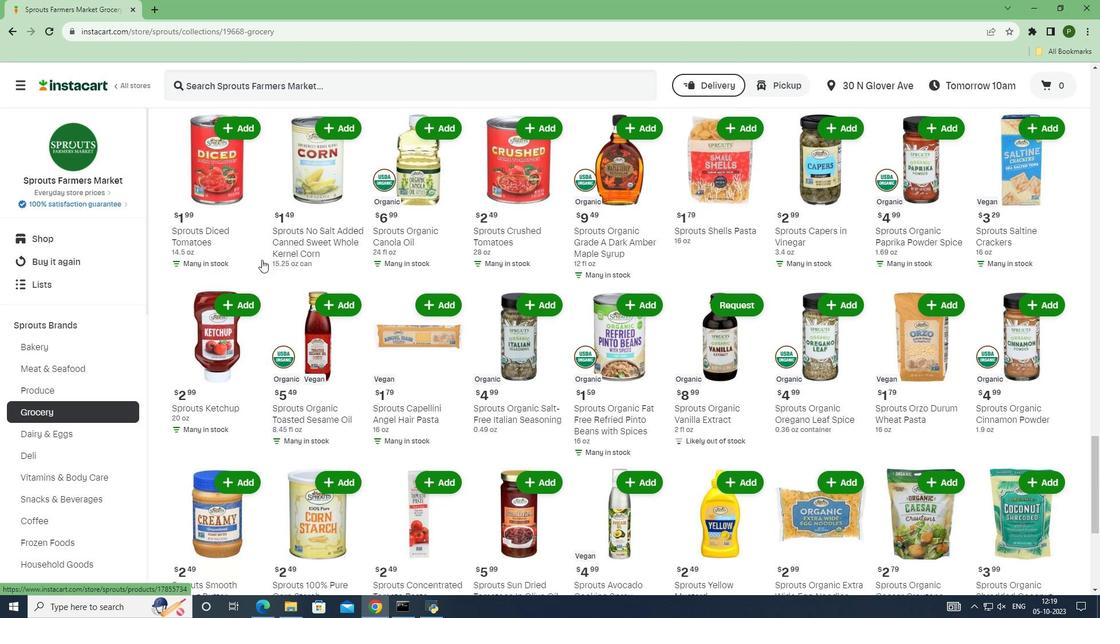 
Action: Mouse scrolled (261, 259) with delta (0, 0)
Screenshot: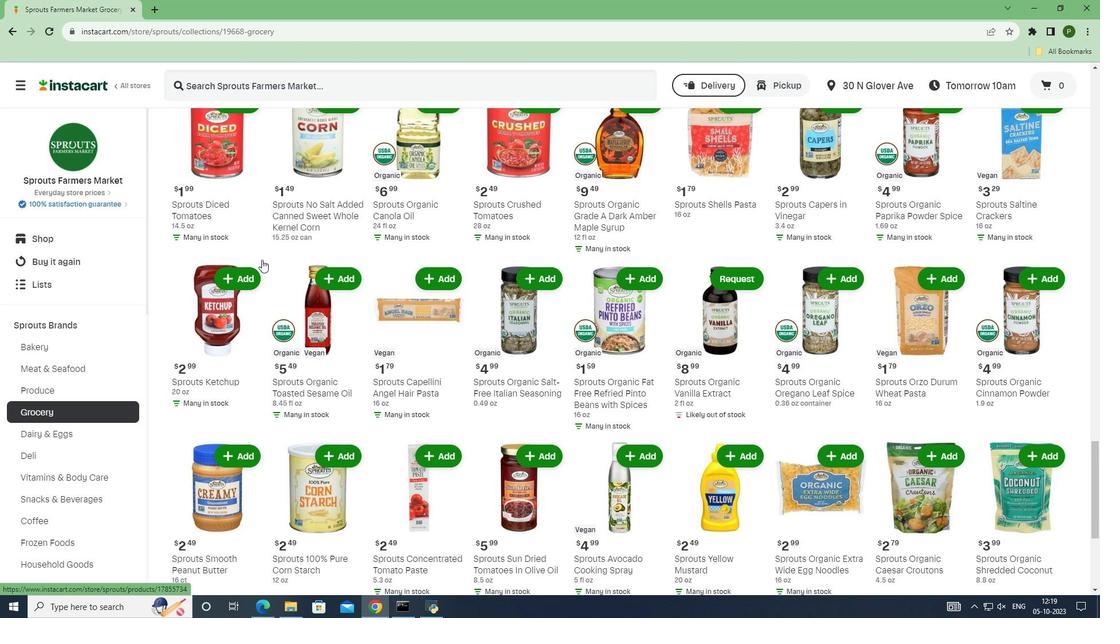 
Action: Mouse scrolled (261, 259) with delta (0, 0)
Screenshot: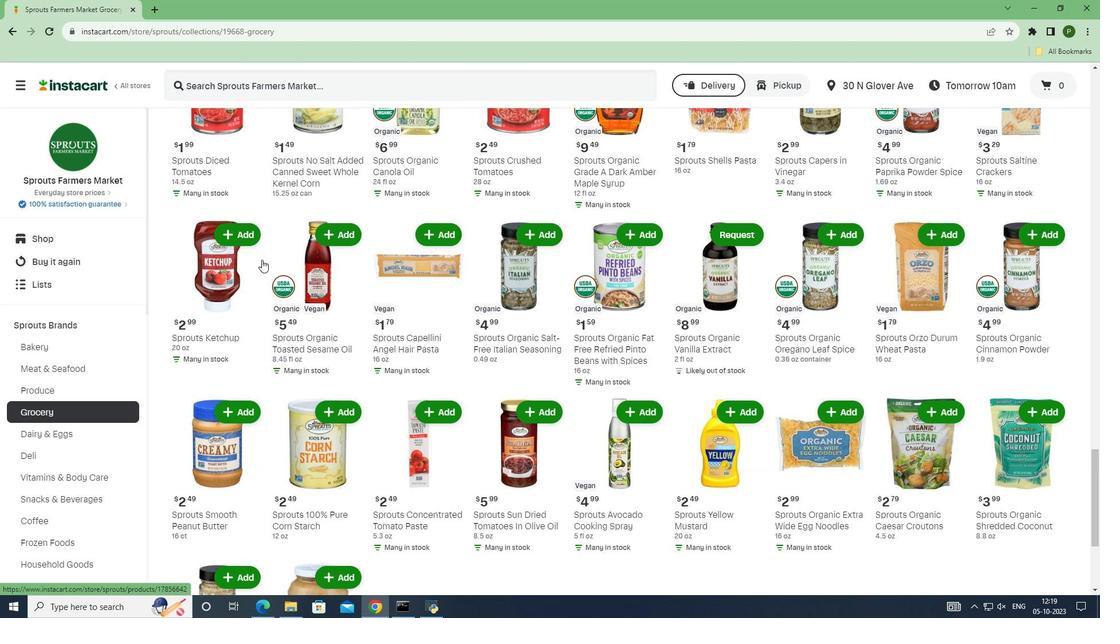 
Action: Mouse scrolled (261, 259) with delta (0, 0)
Screenshot: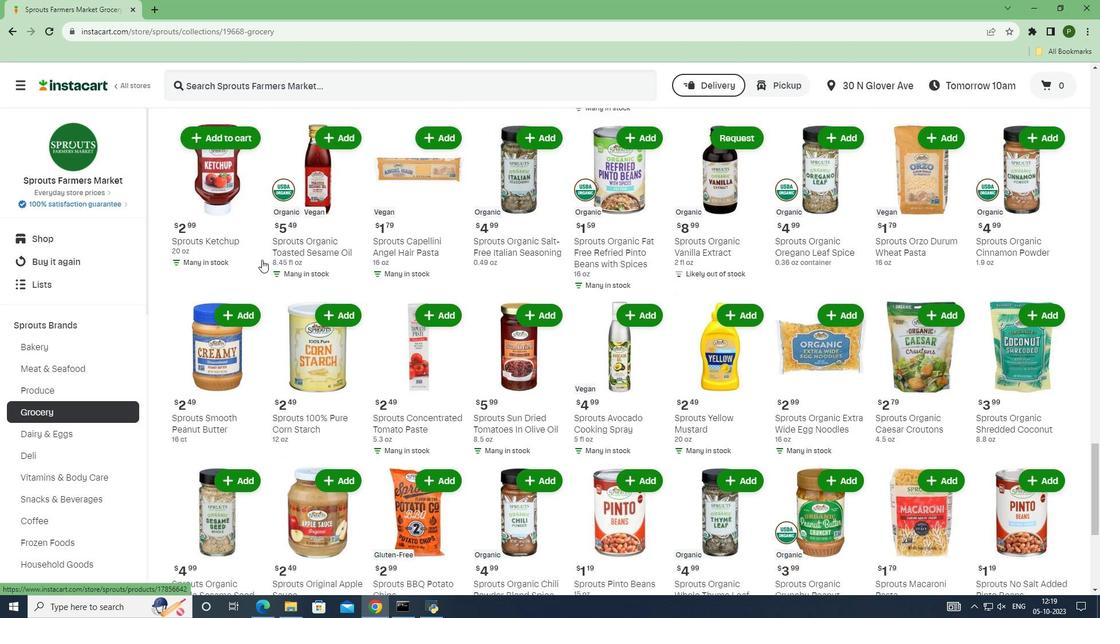 
Action: Mouse scrolled (261, 259) with delta (0, 0)
Screenshot: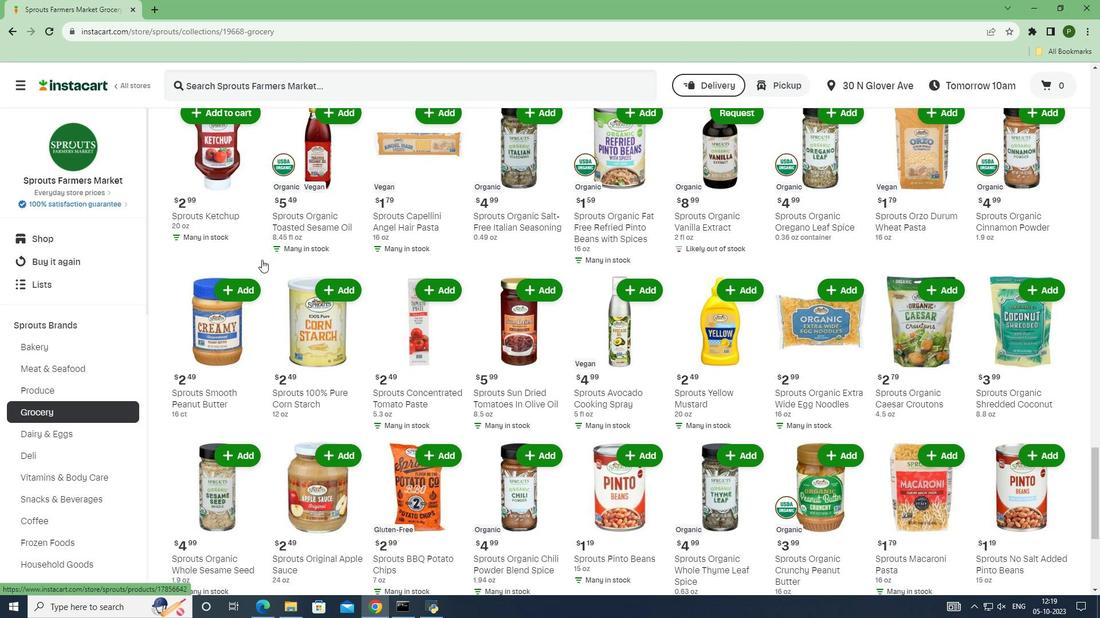 
Action: Mouse scrolled (261, 259) with delta (0, 0)
Screenshot: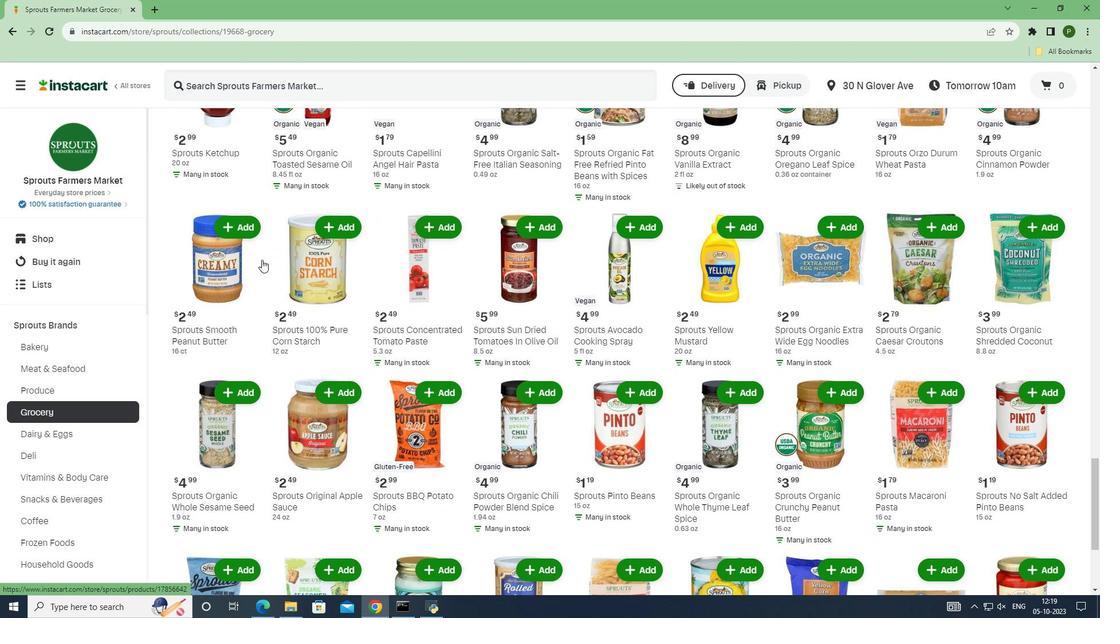 
Action: Mouse scrolled (261, 259) with delta (0, 0)
Screenshot: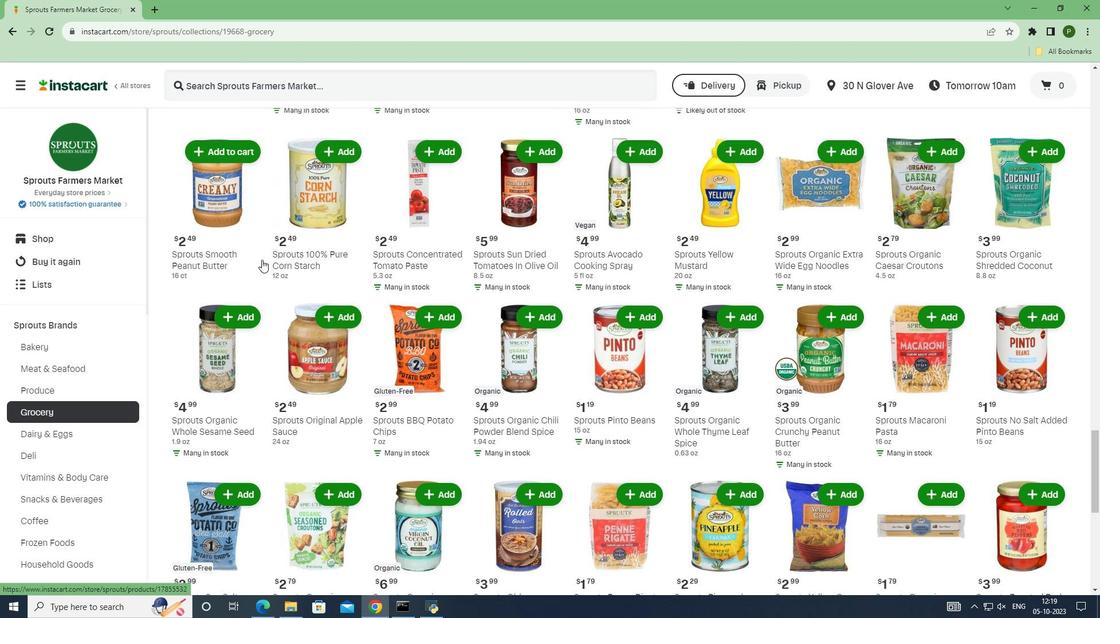 
Action: Mouse scrolled (261, 259) with delta (0, 0)
Screenshot: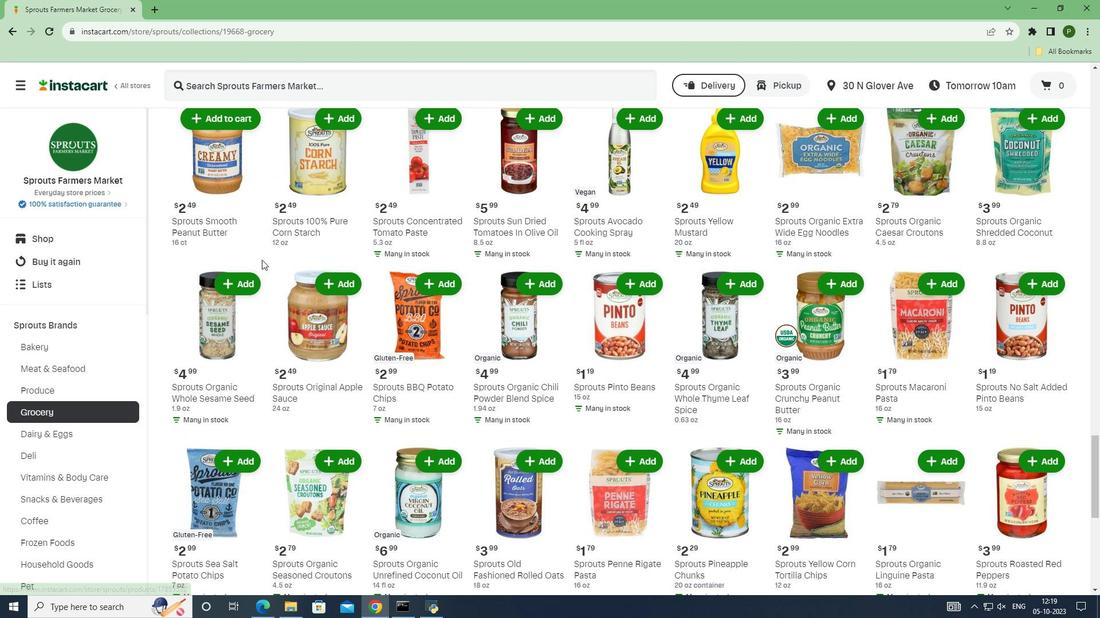 
Action: Mouse scrolled (261, 259) with delta (0, 0)
Screenshot: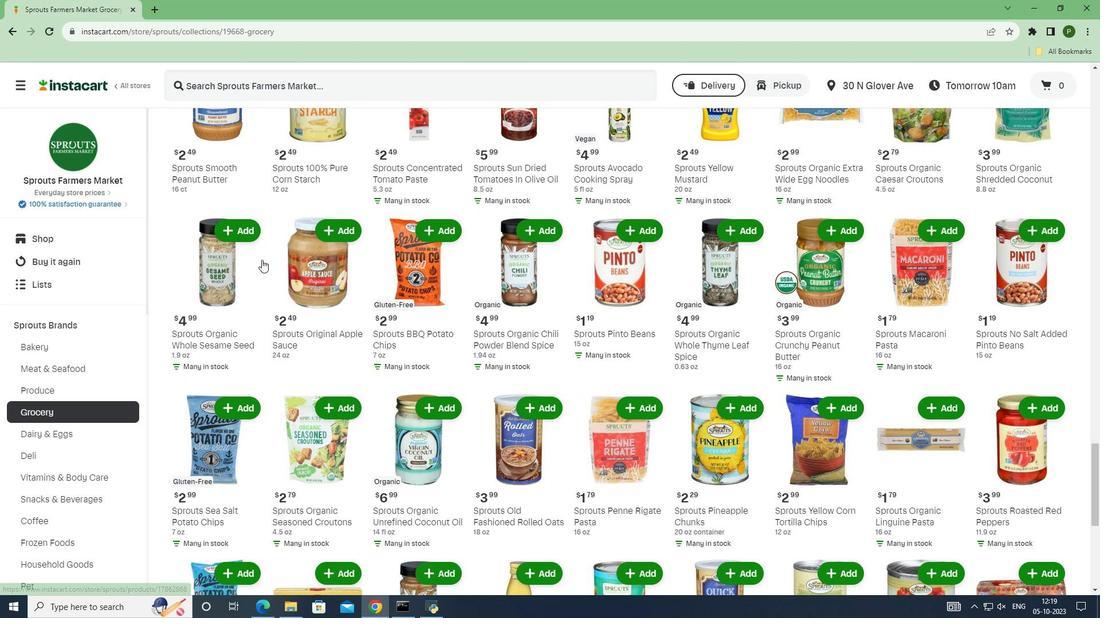 
Action: Mouse scrolled (261, 259) with delta (0, 0)
Screenshot: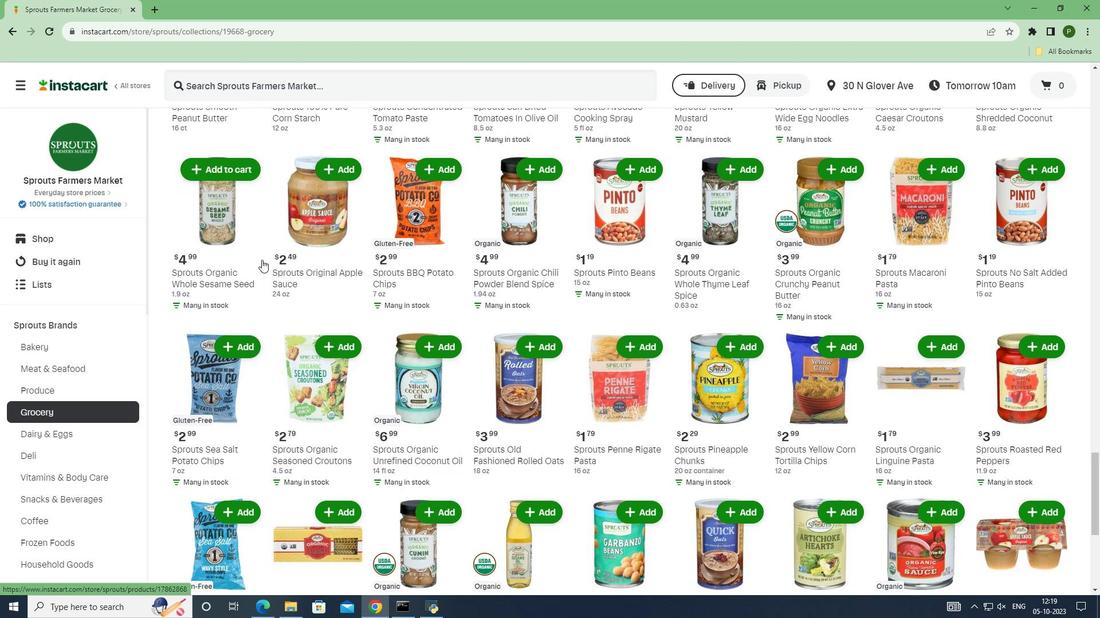 
Action: Mouse scrolled (261, 259) with delta (0, 0)
Screenshot: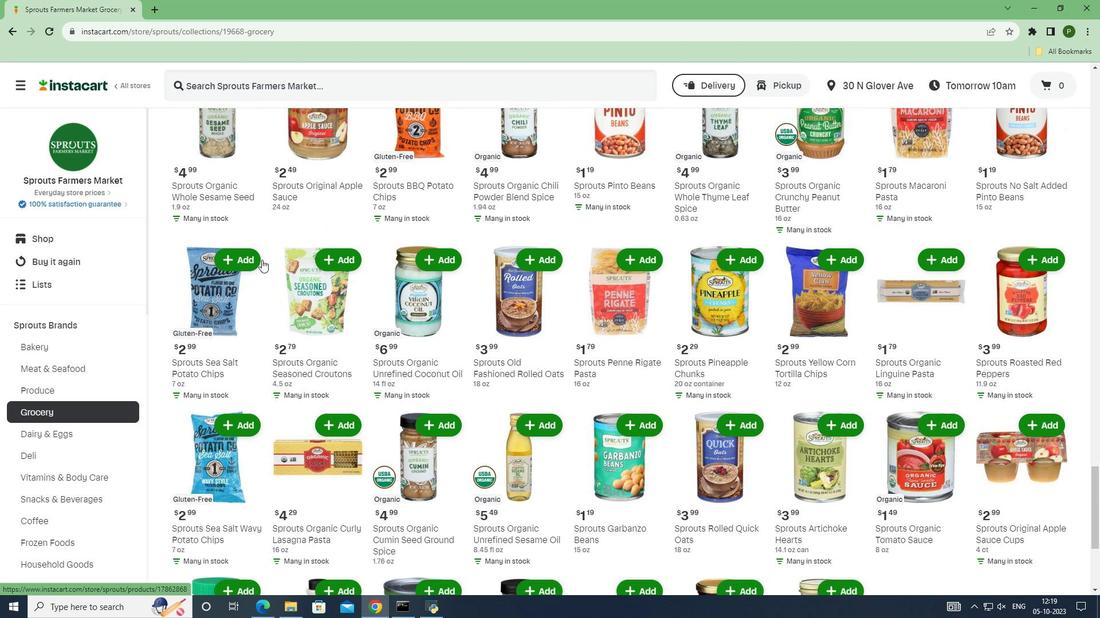 
Action: Mouse scrolled (261, 259) with delta (0, 0)
Screenshot: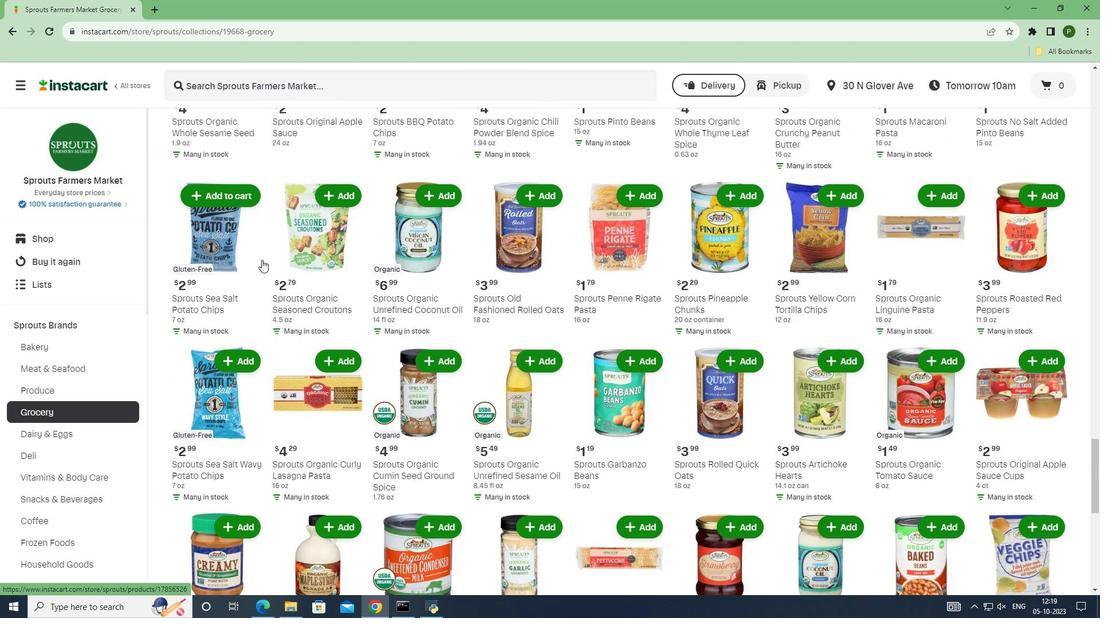 
Action: Mouse moved to (237, 344)
Screenshot: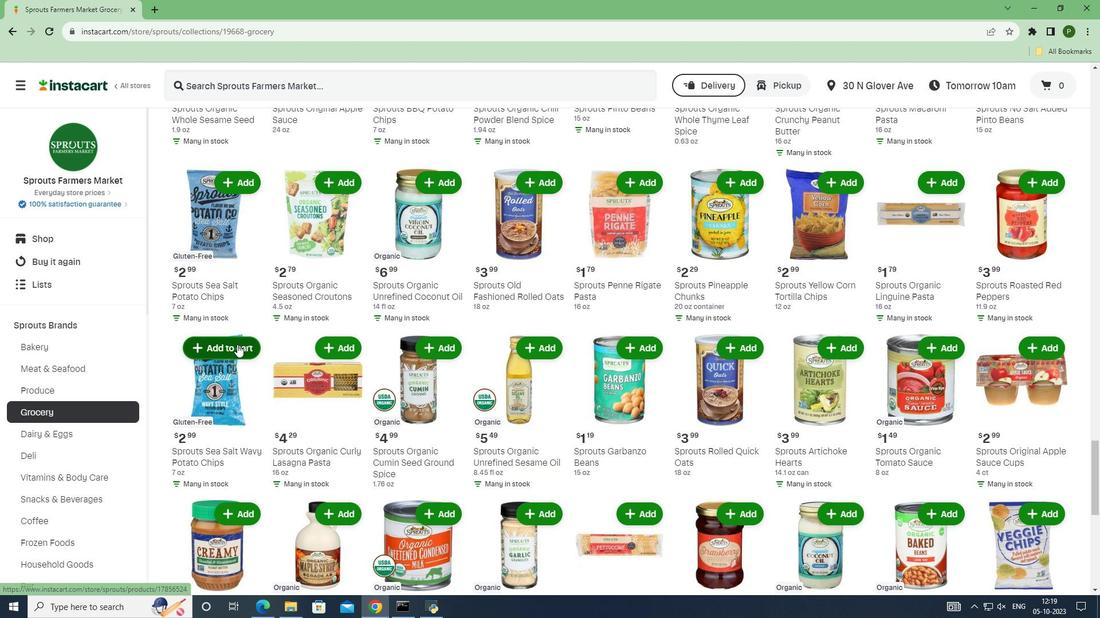 
Action: Mouse pressed left at (237, 344)
Screenshot: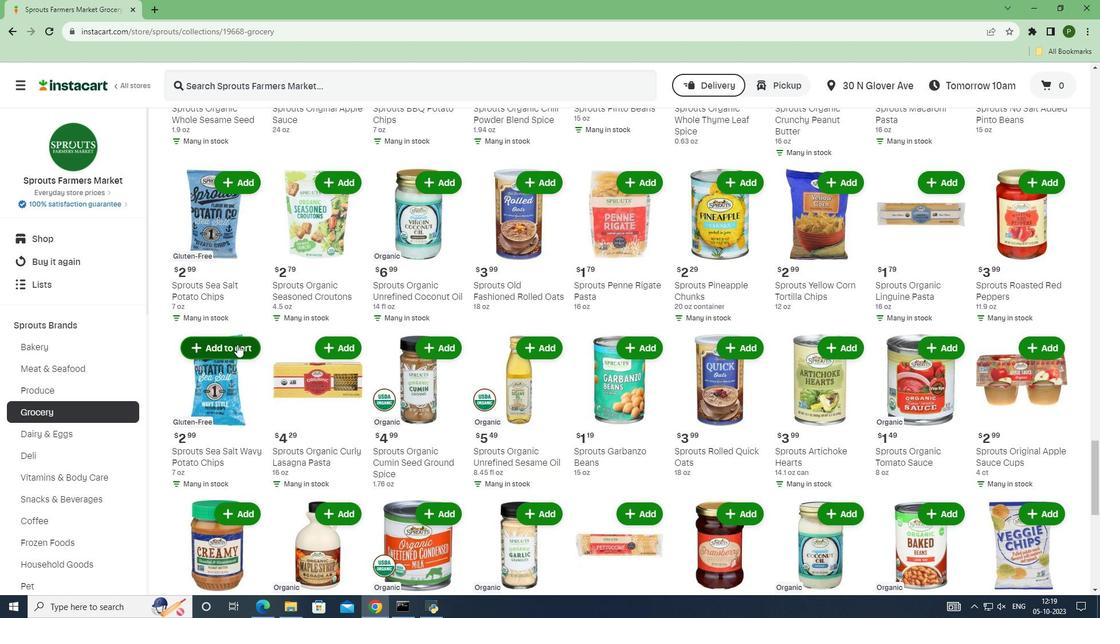 
